 Task: In the  document coconutree.pdf ,align picture to the 'center'. Insert word art below the picture and give heading  'Coconut Tree  in Light Orange'change the shape height to  7.2 in
Action: Mouse moved to (632, 134)
Screenshot: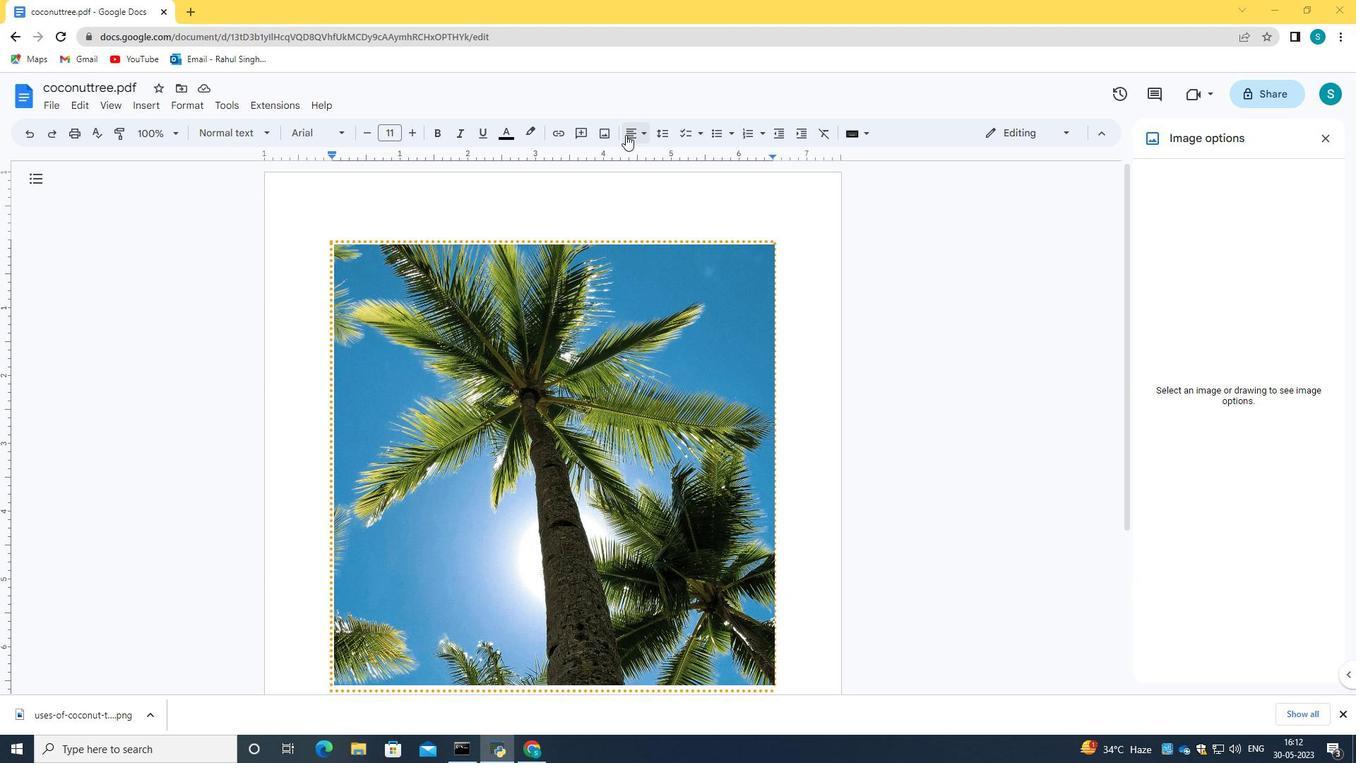 
Action: Mouse pressed left at (632, 134)
Screenshot: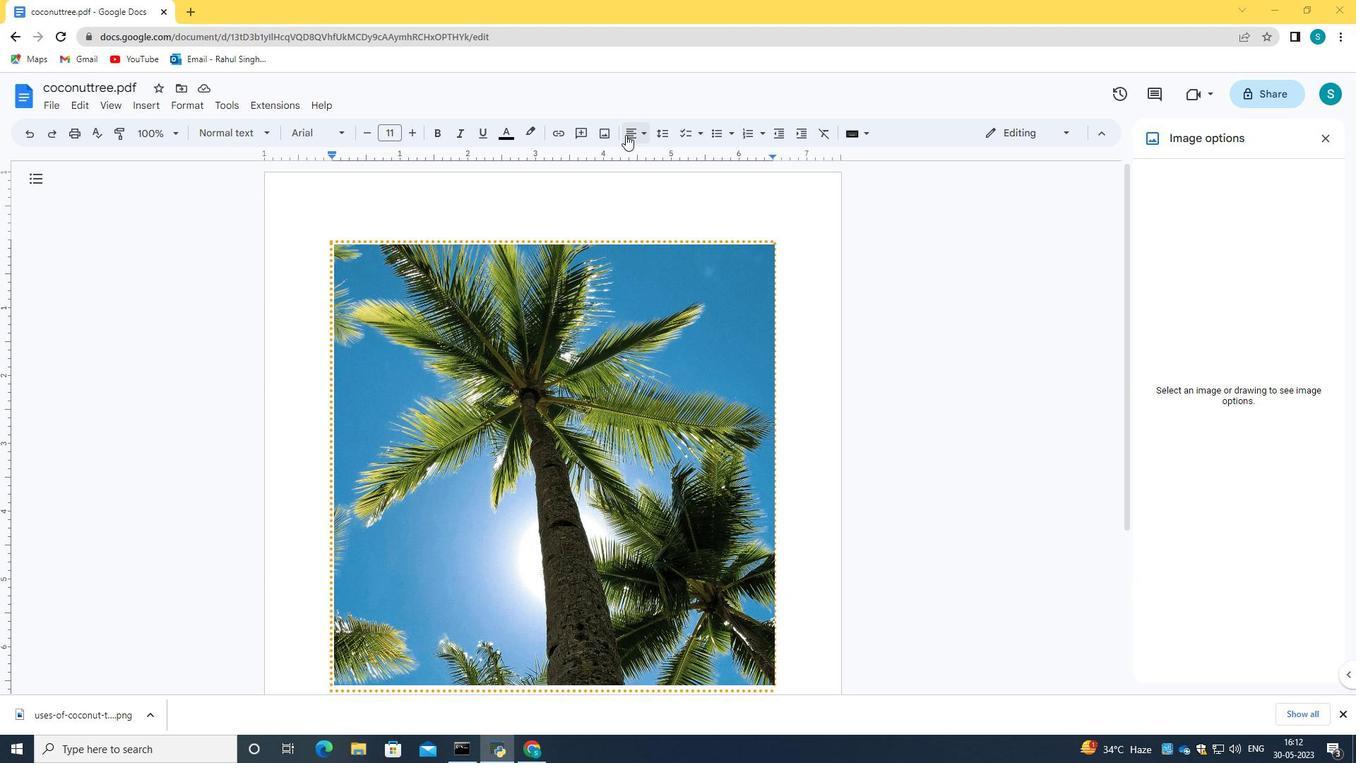 
Action: Mouse moved to (432, 214)
Screenshot: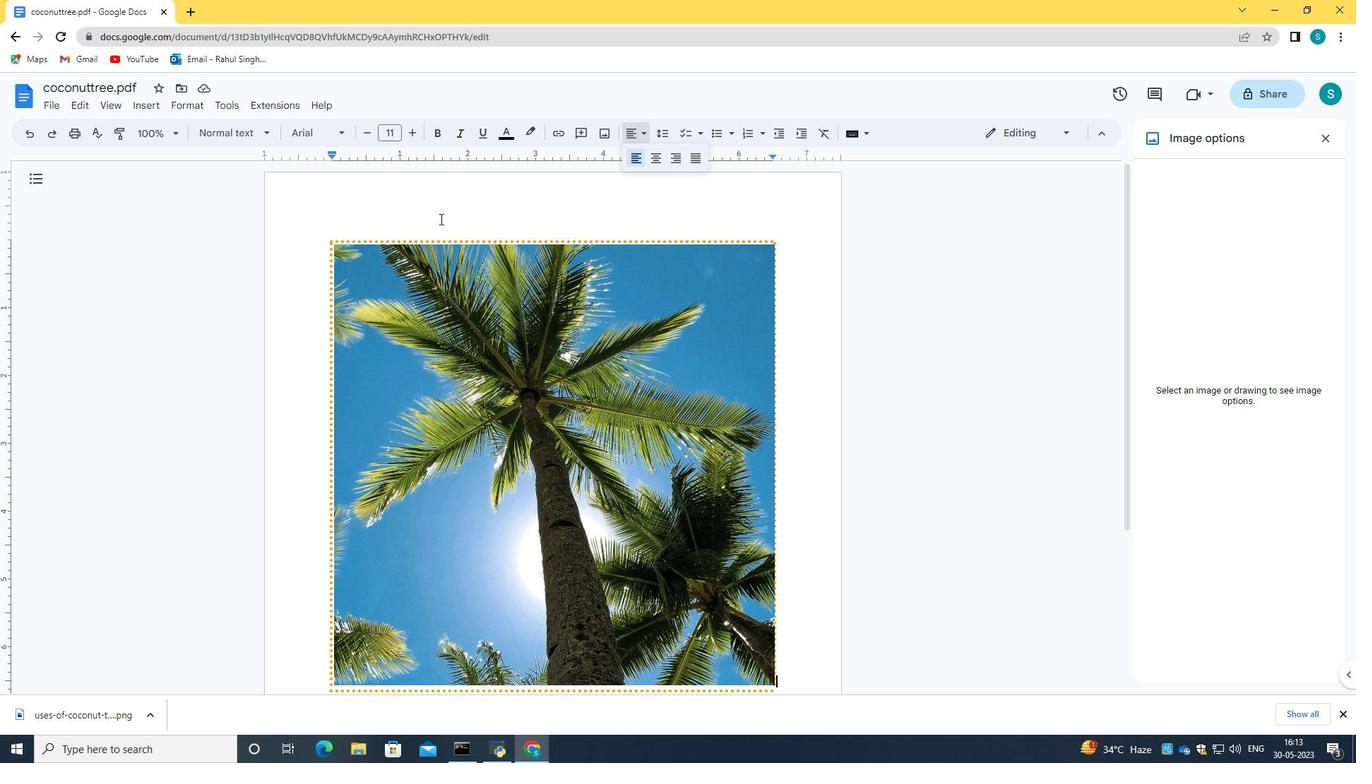 
Action: Mouse pressed left at (432, 214)
Screenshot: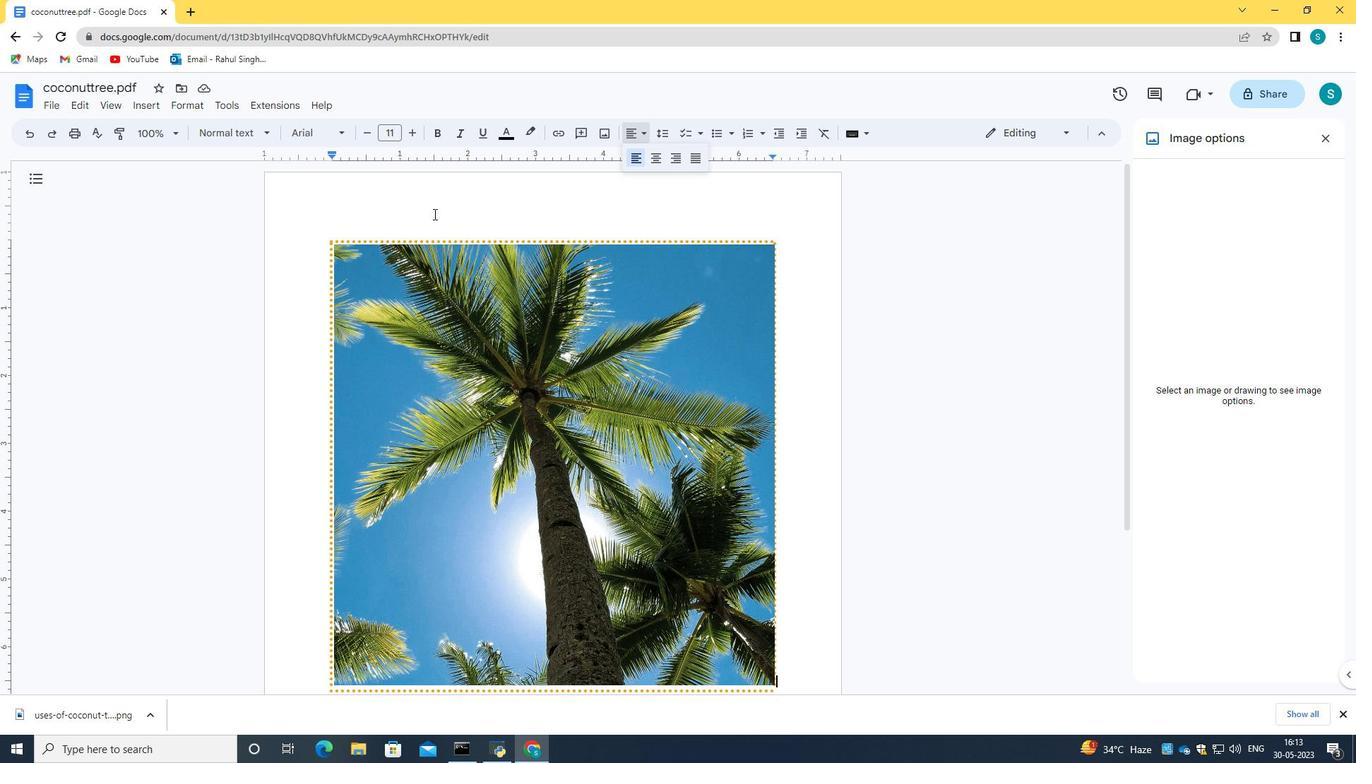 
Action: Mouse moved to (326, 231)
Screenshot: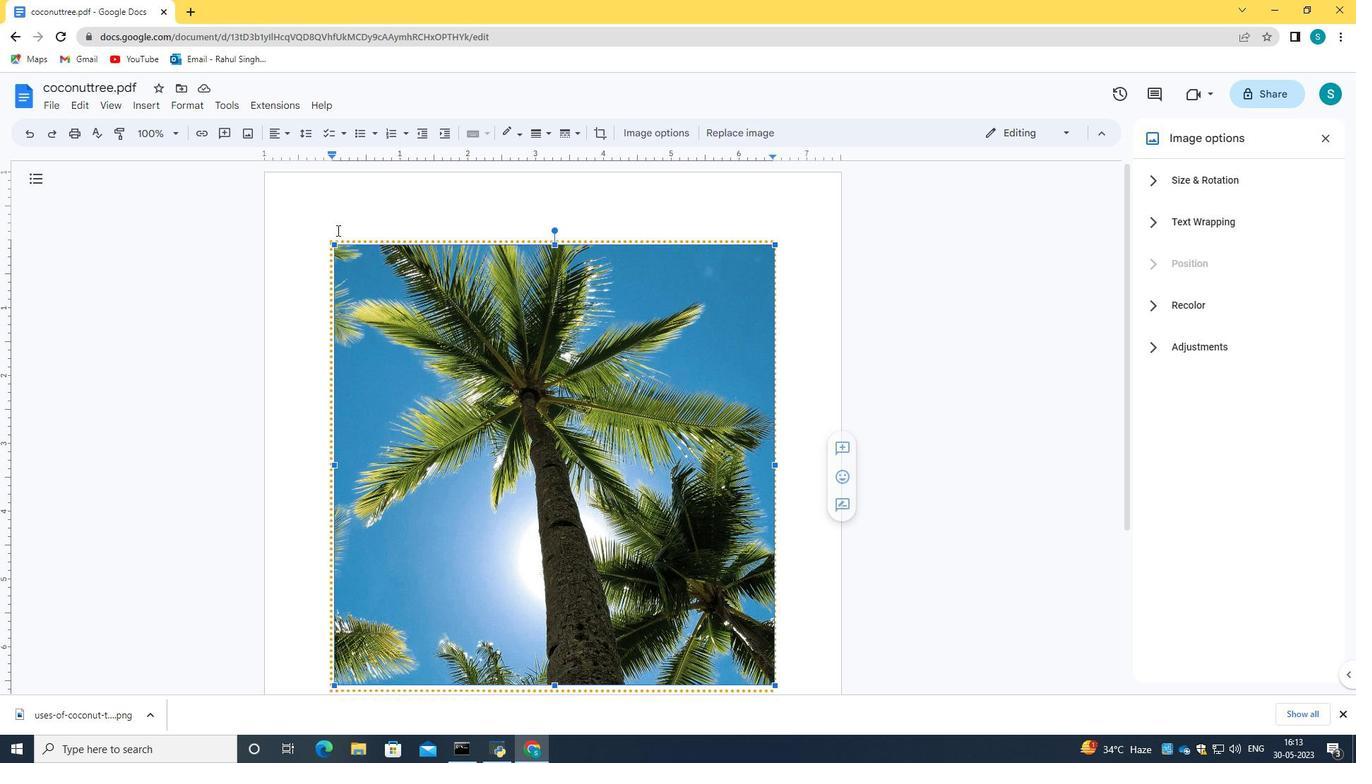 
Action: Mouse pressed left at (326, 231)
Screenshot: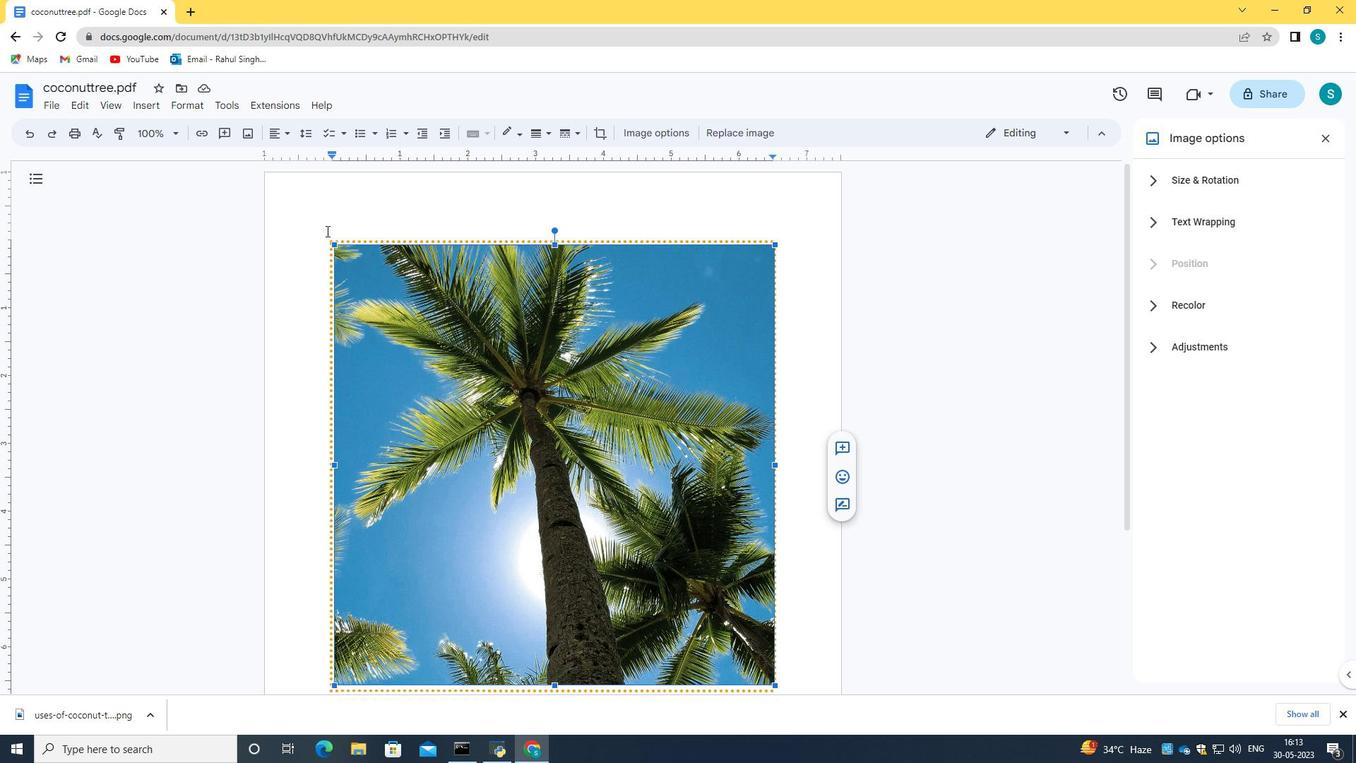 
Action: Mouse moved to (272, 125)
Screenshot: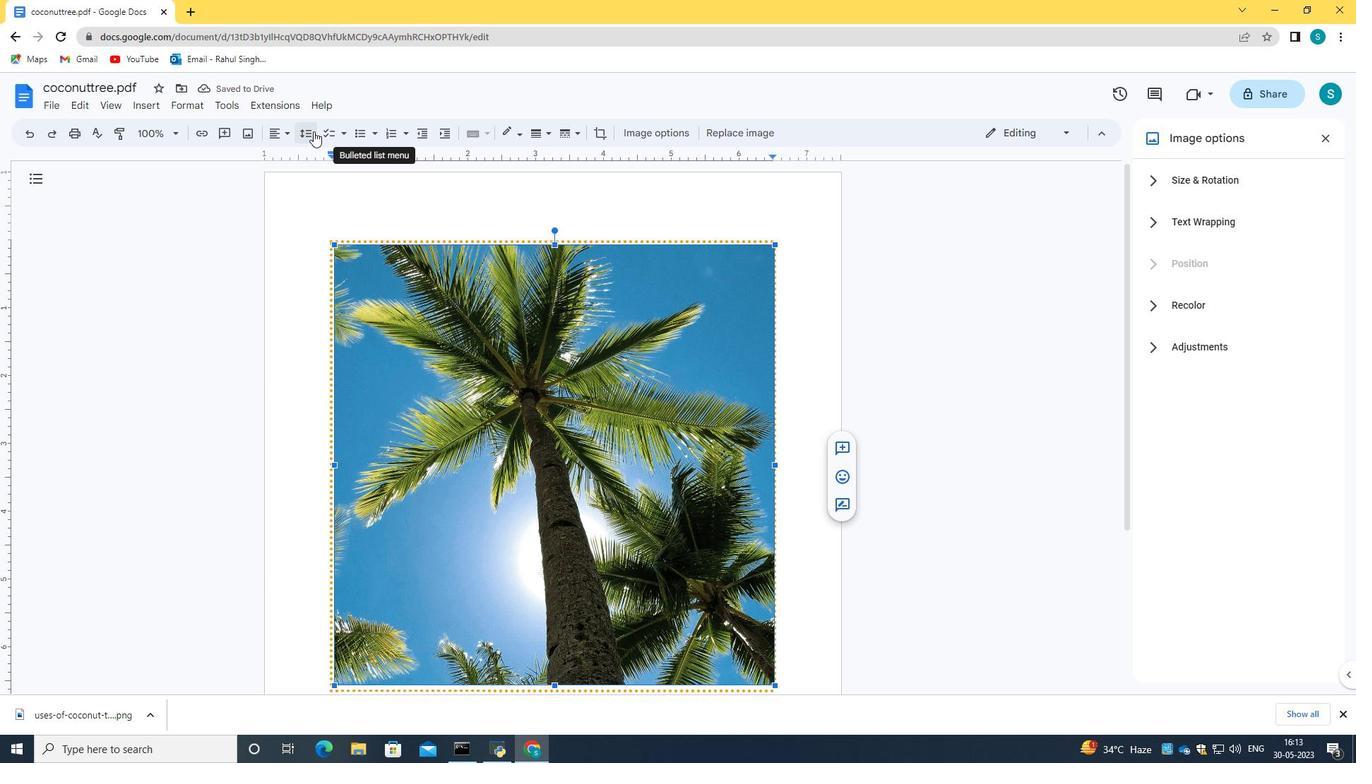 
Action: Mouse pressed left at (272, 125)
Screenshot: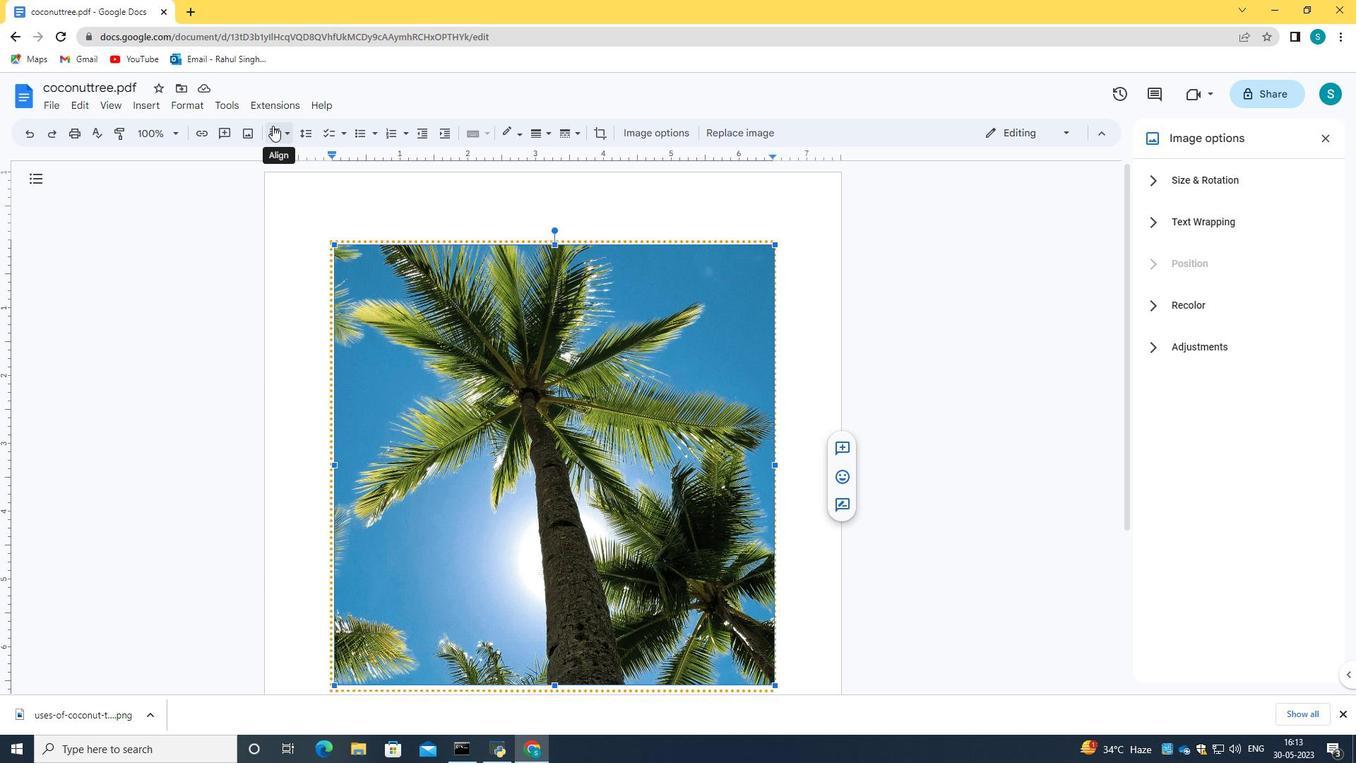 
Action: Mouse moved to (297, 158)
Screenshot: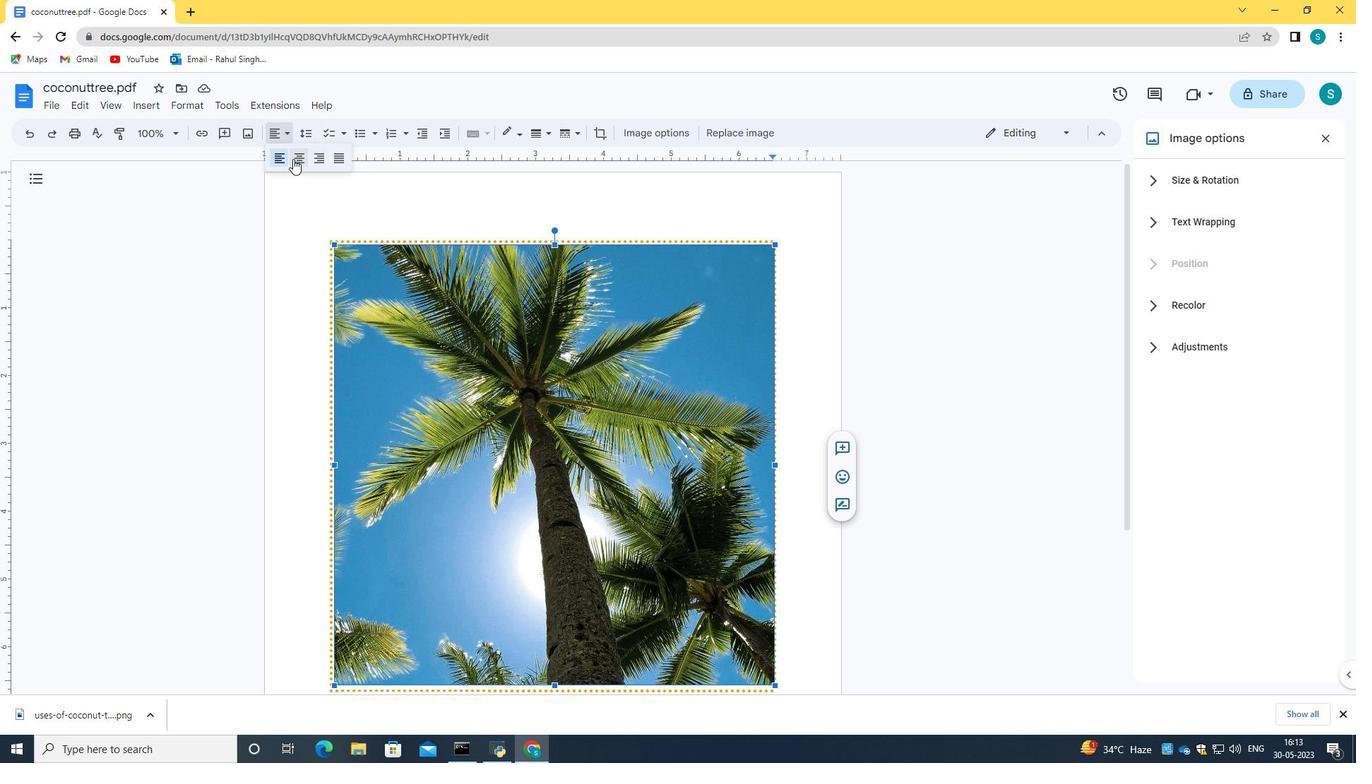 
Action: Mouse pressed left at (297, 158)
Screenshot: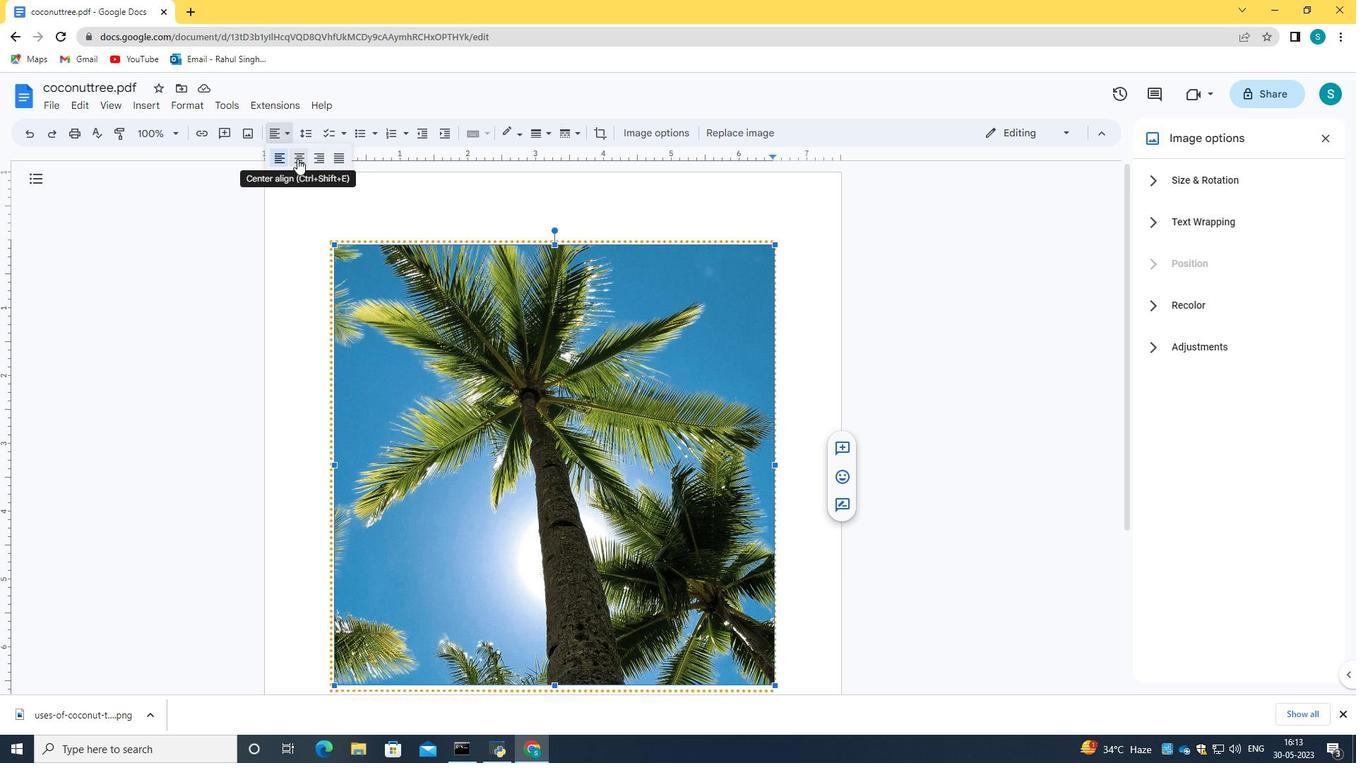 
Action: Mouse moved to (160, 107)
Screenshot: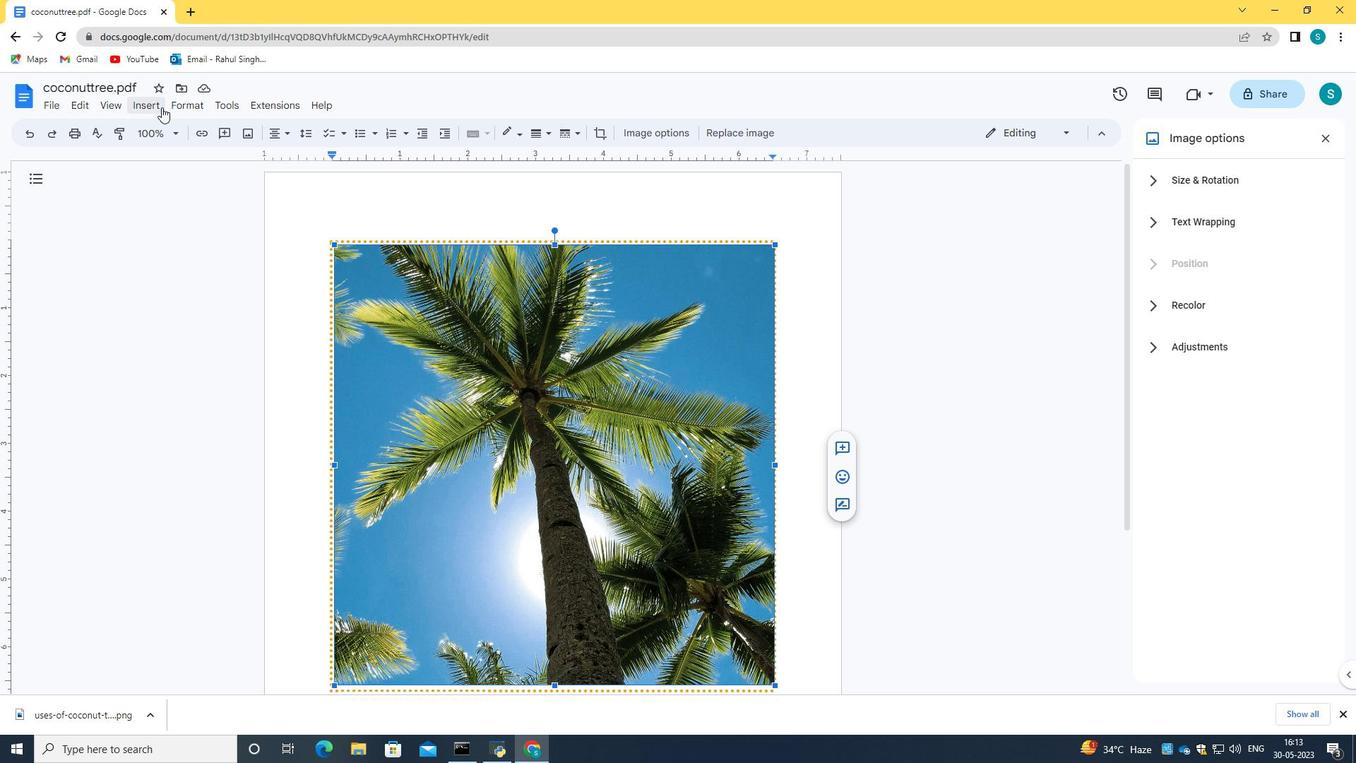 
Action: Mouse pressed left at (160, 107)
Screenshot: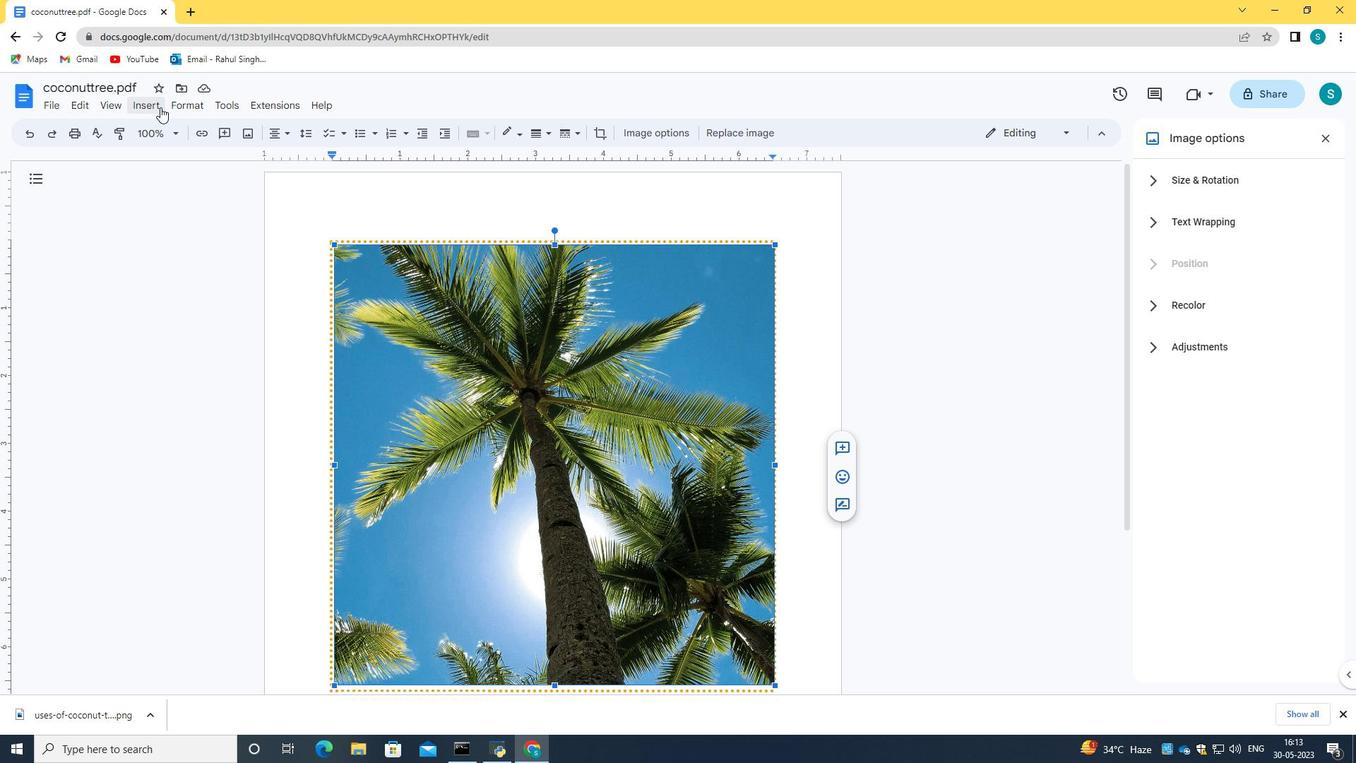 
Action: Mouse moved to (518, 396)
Screenshot: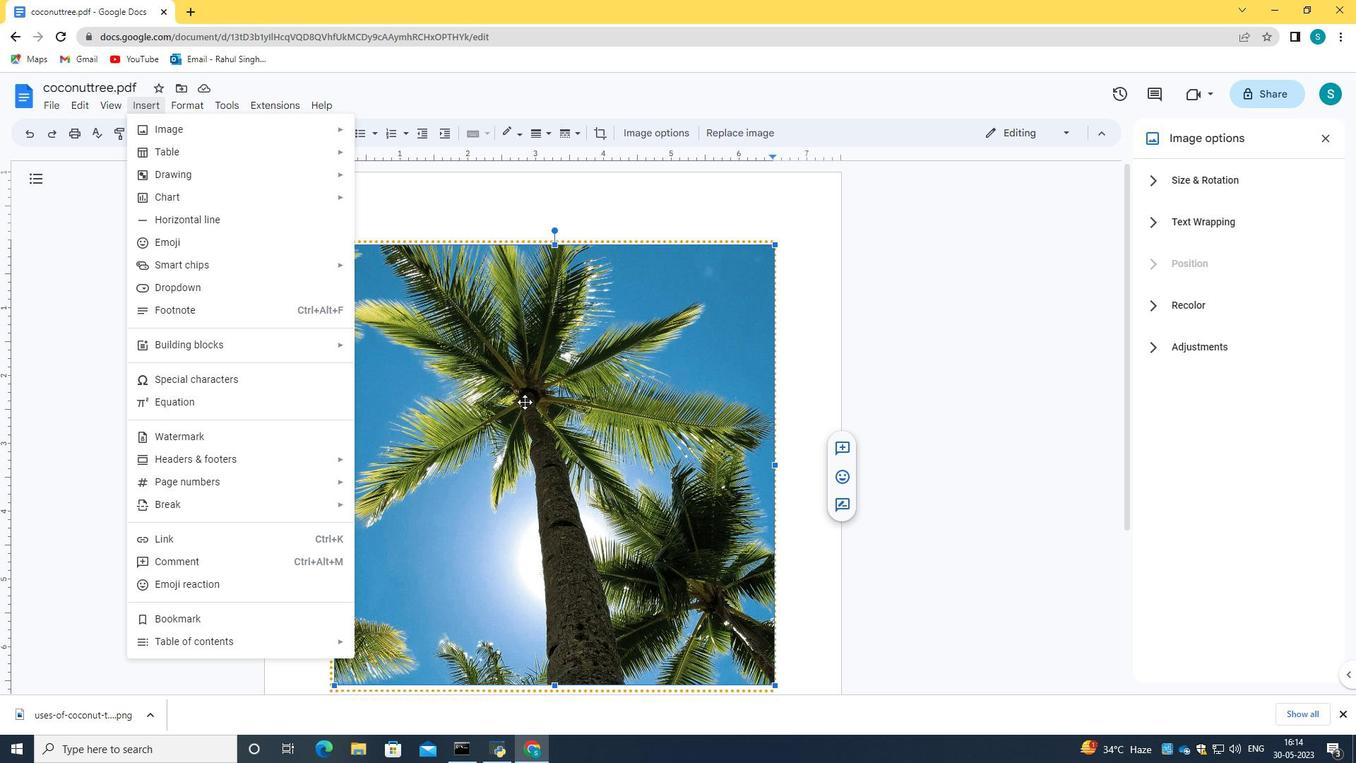 
Action: Mouse pressed left at (518, 396)
Screenshot: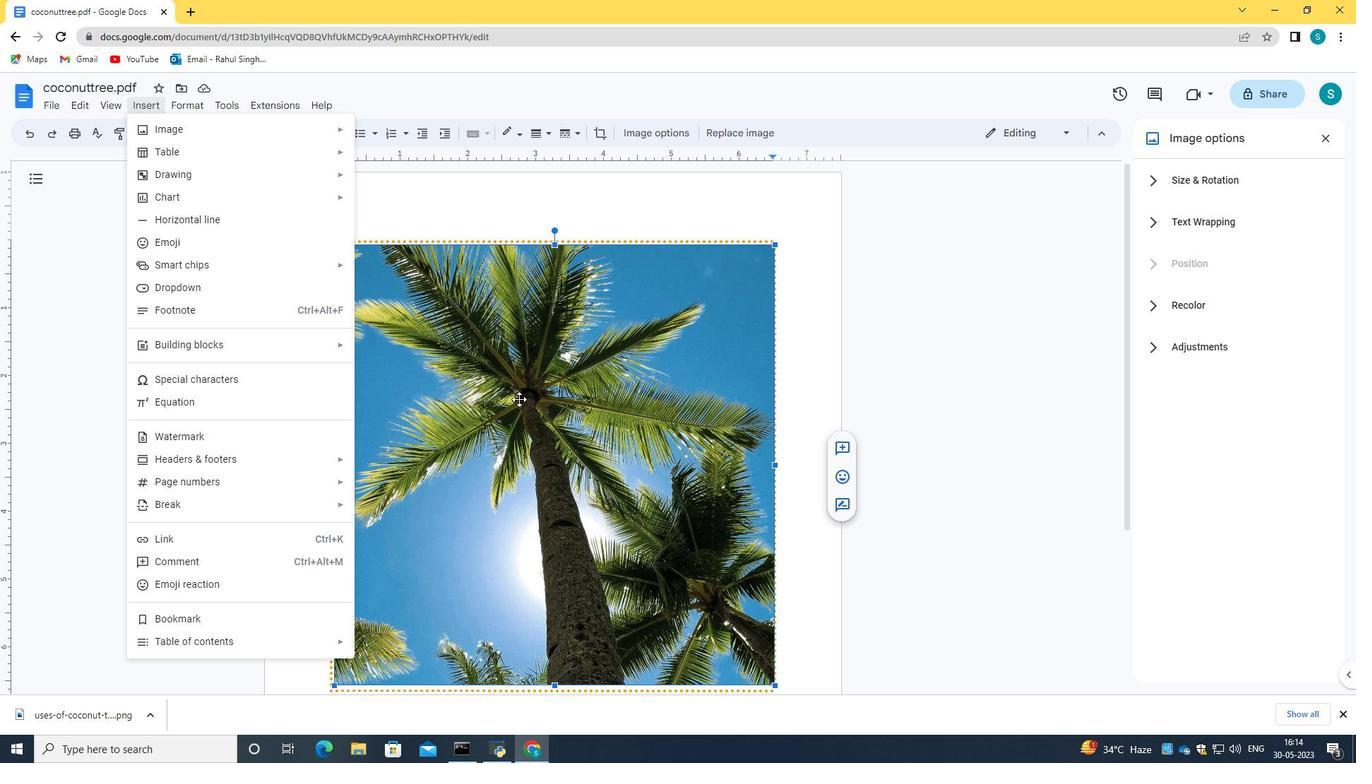 
Action: Mouse moved to (496, 195)
Screenshot: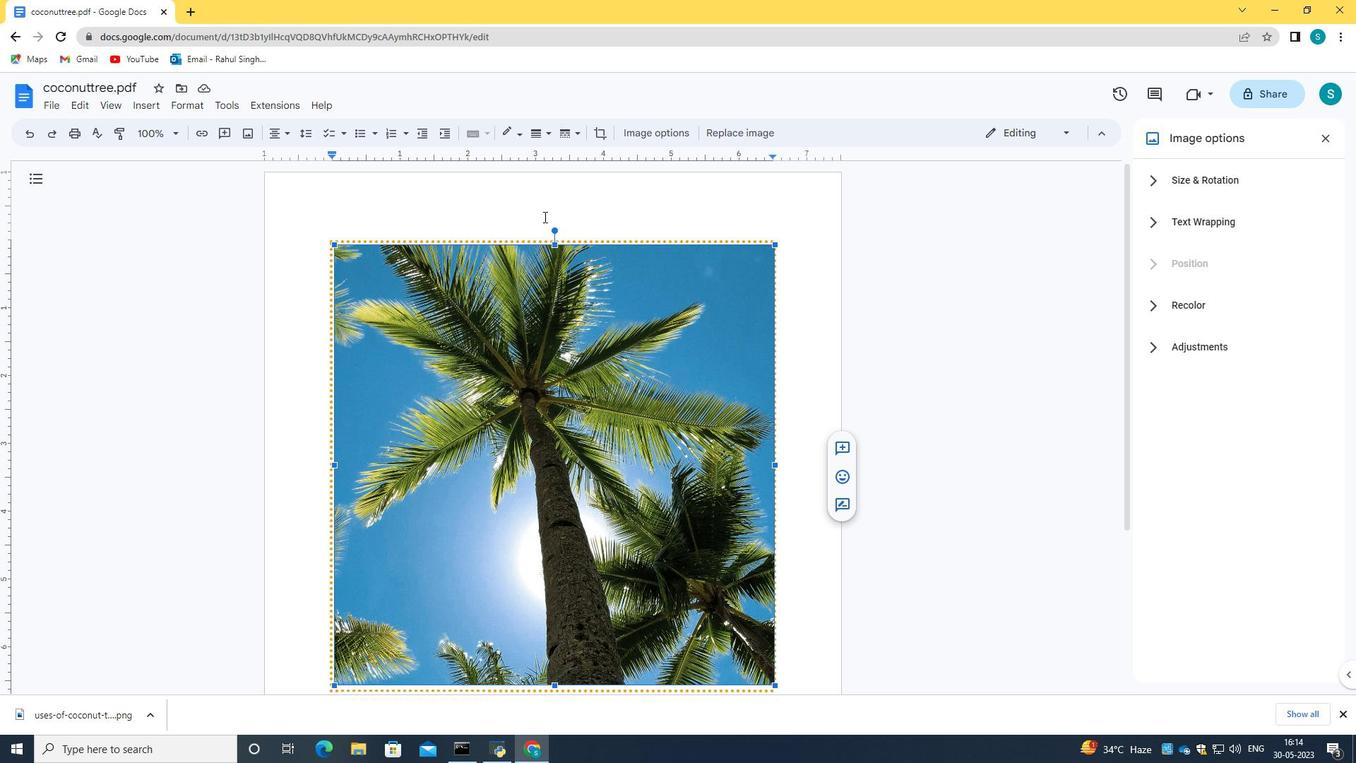 
Action: Mouse pressed left at (496, 195)
Screenshot: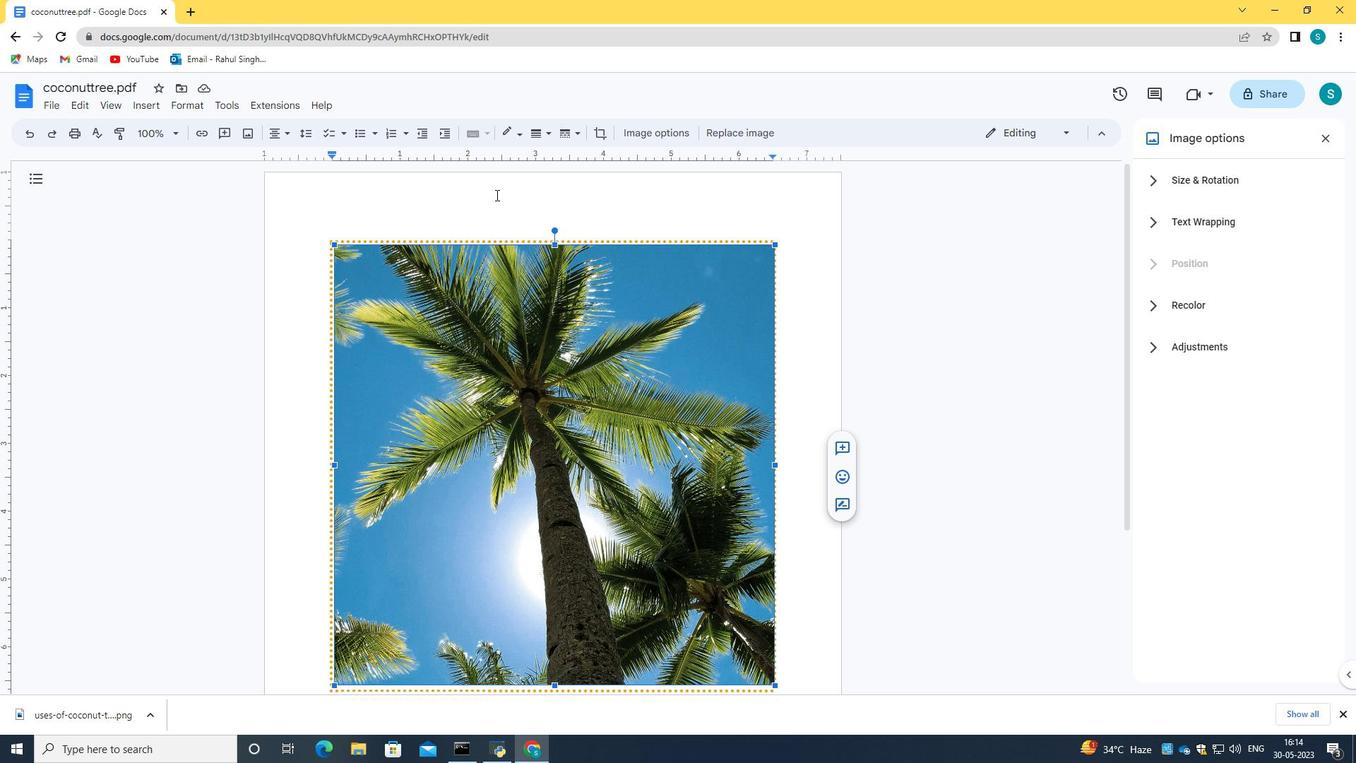 
Action: Mouse pressed left at (496, 195)
Screenshot: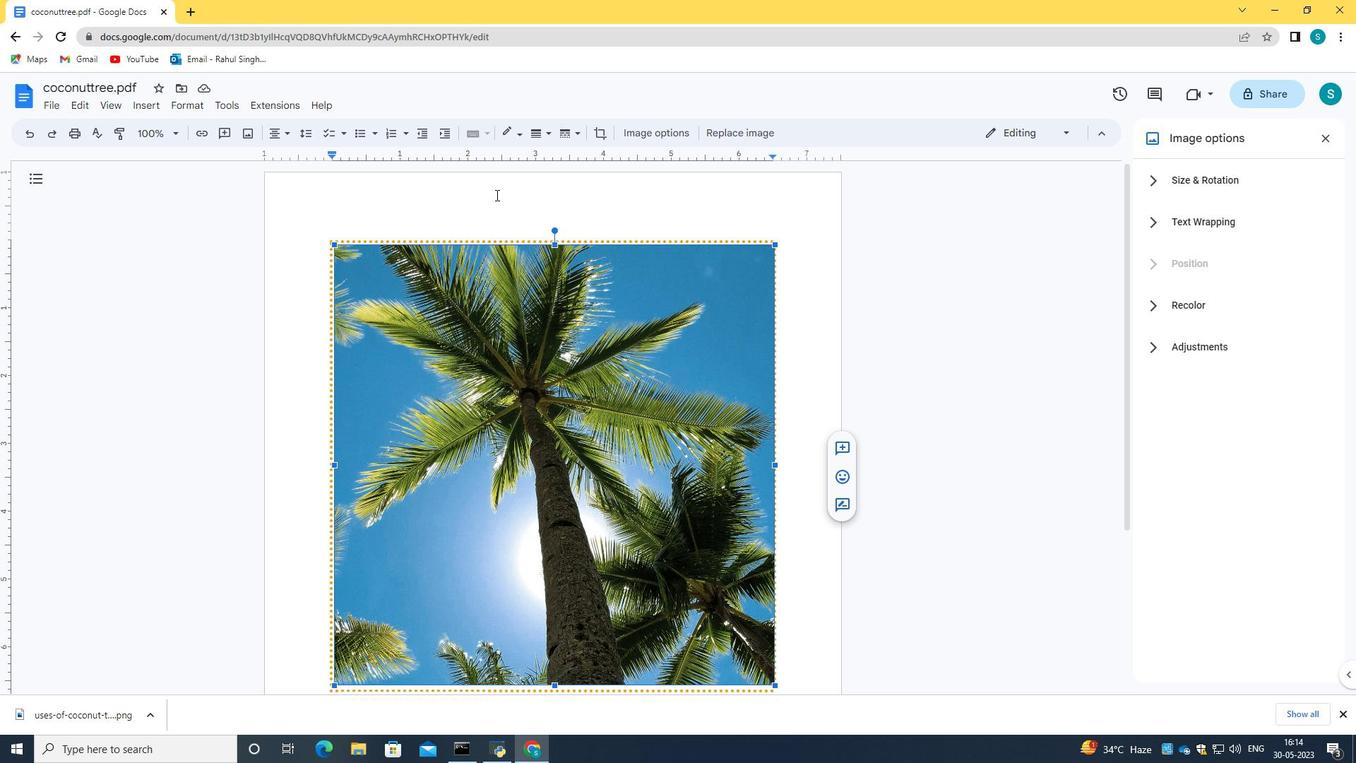 
Action: Mouse pressed left at (496, 195)
Screenshot: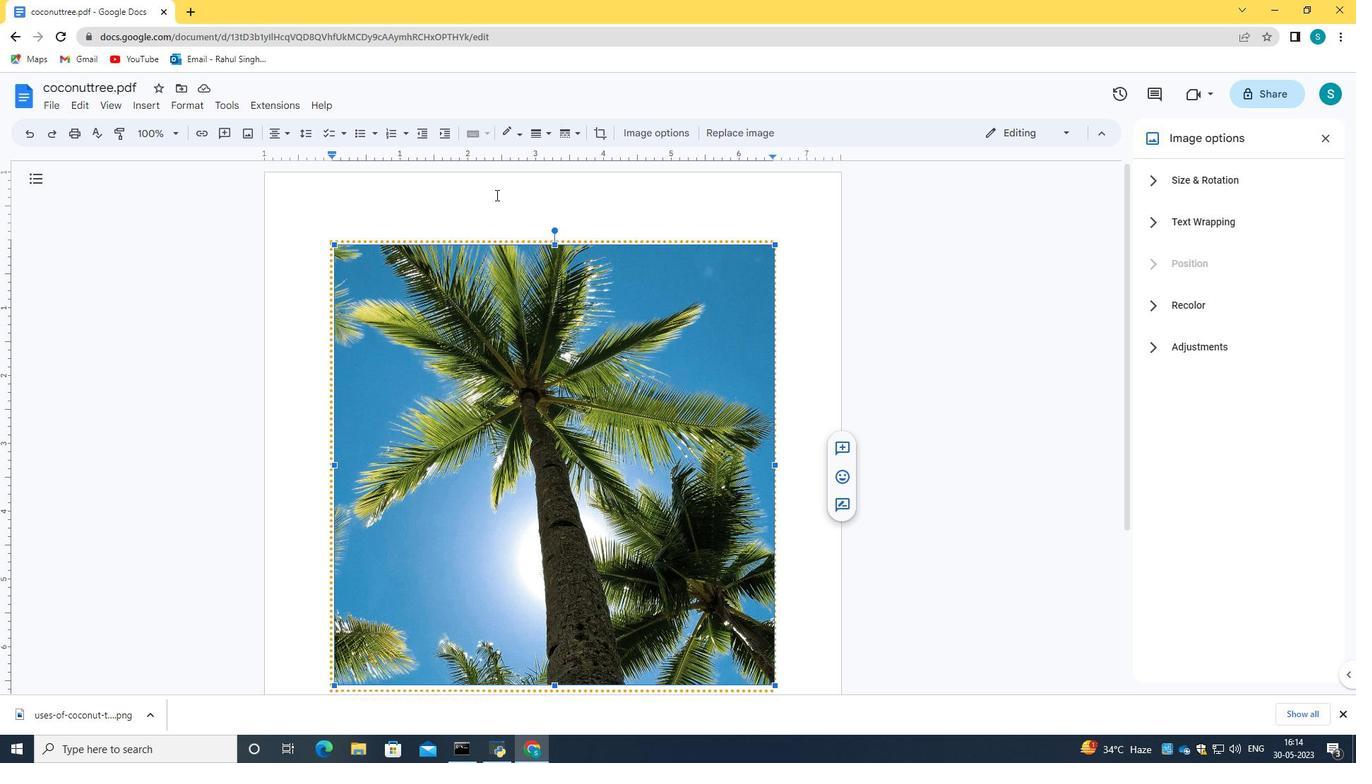 
Action: Mouse moved to (366, 204)
Screenshot: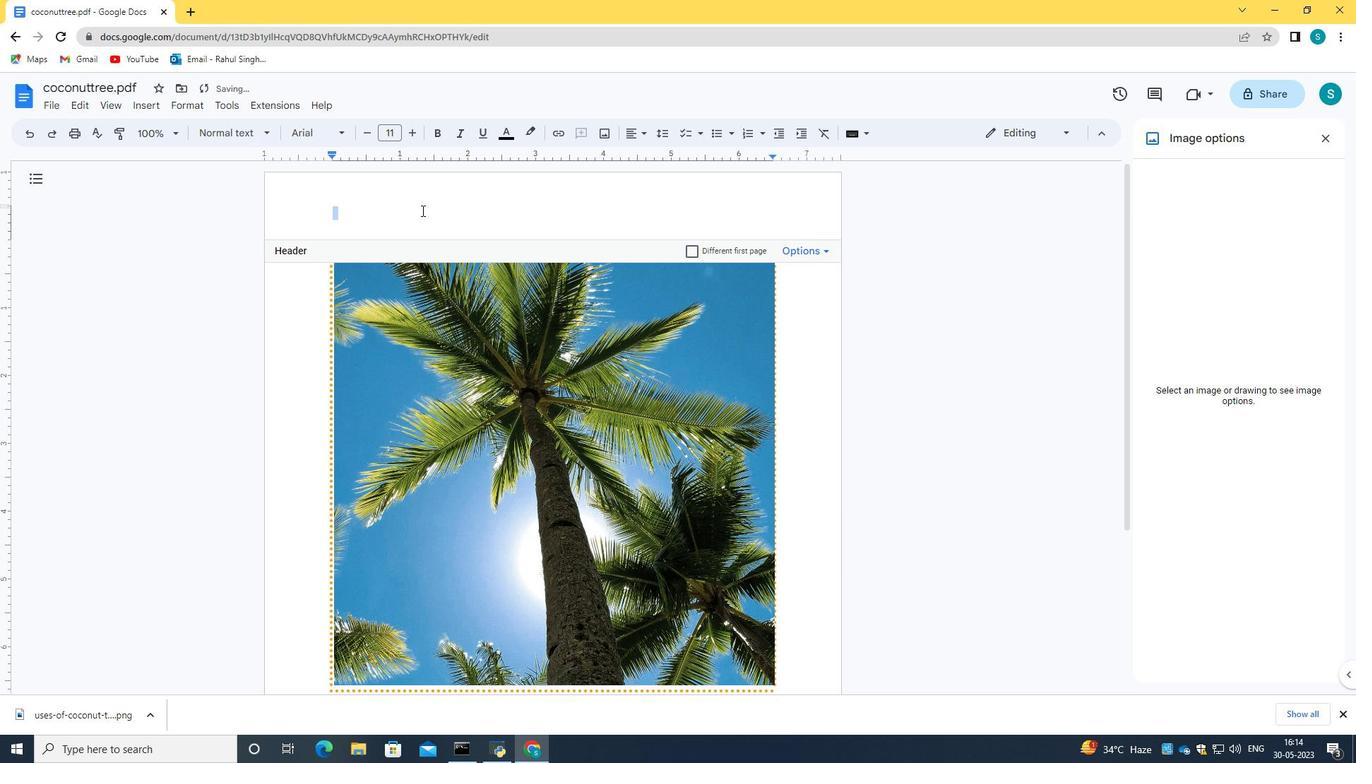 
Action: Mouse pressed left at (366, 204)
Screenshot: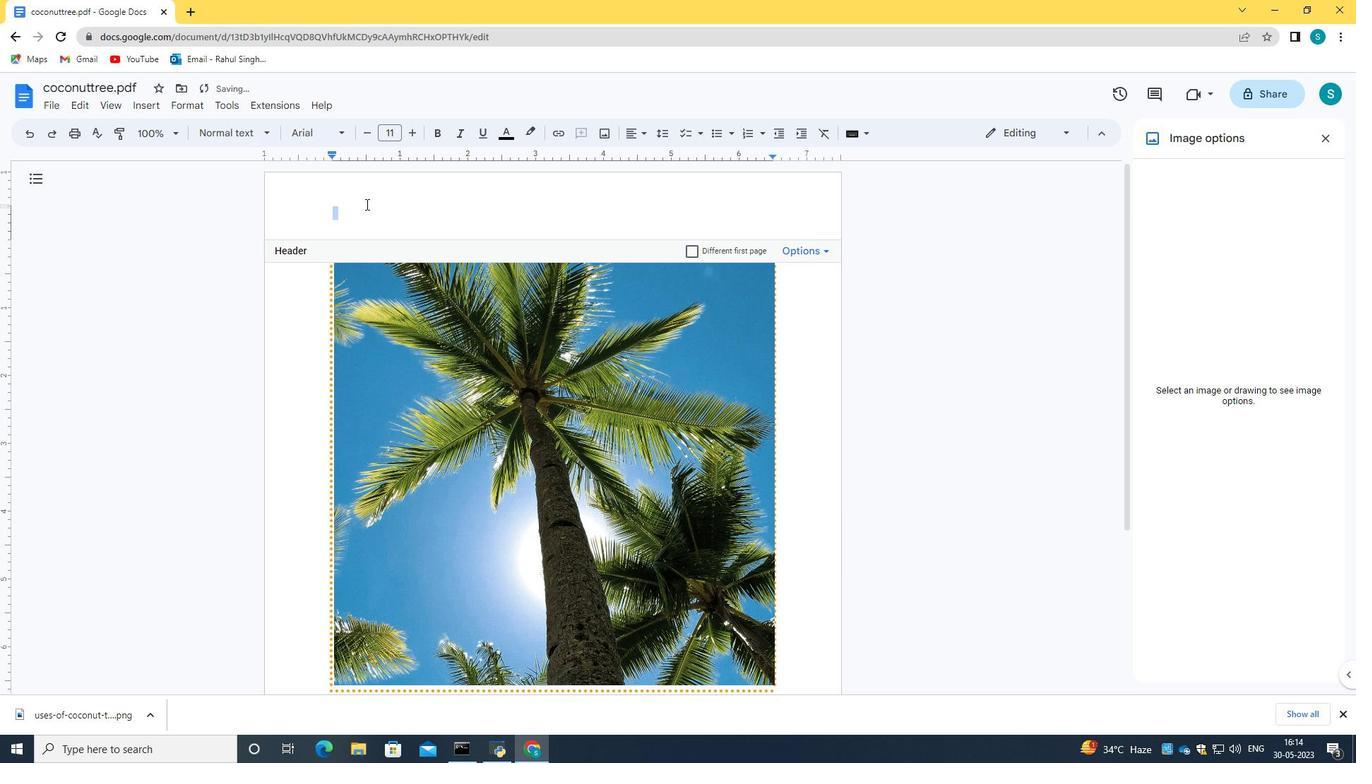 
Action: Mouse moved to (429, 220)
Screenshot: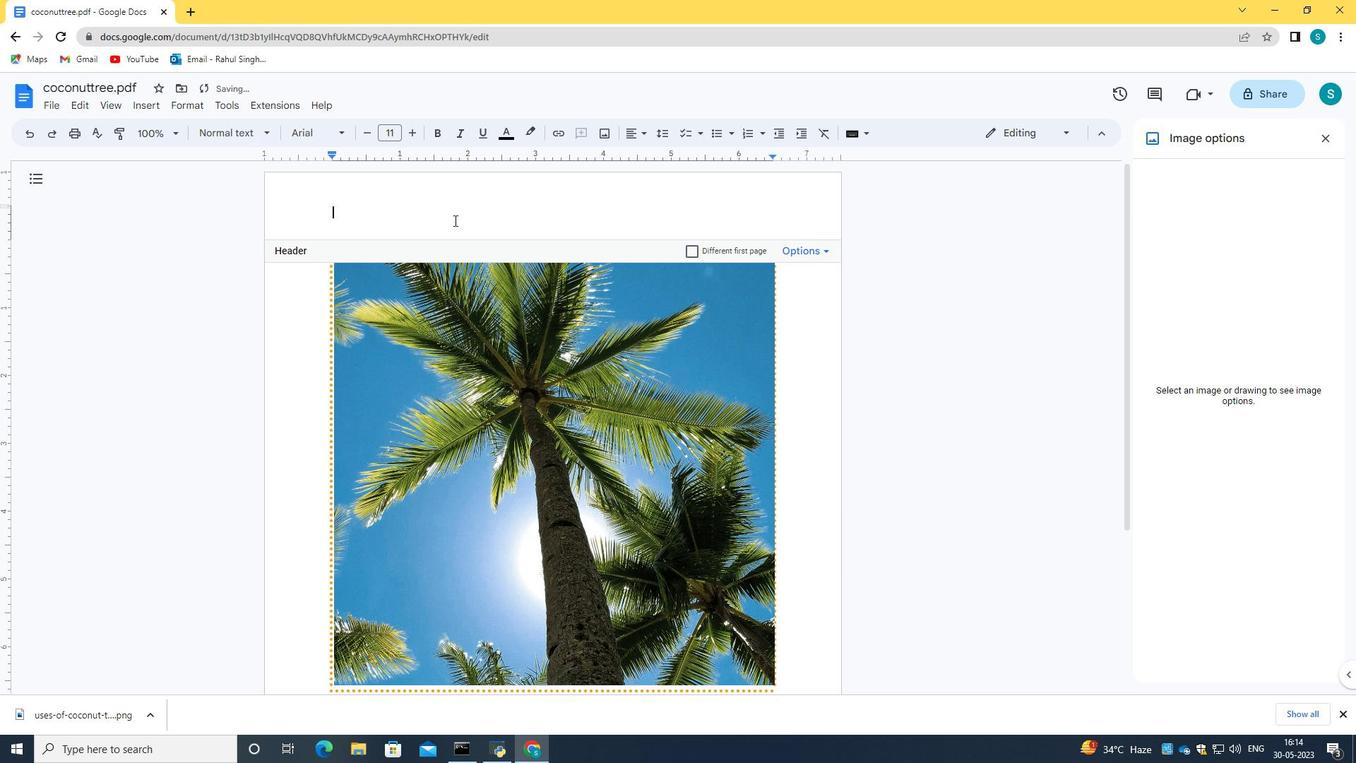 
Action: Key pressed <Key.caps_lock>C<Key.caps_lock>oconut<Key.space><Key.caps_lock>T<Key.caps_lock>ree
Screenshot: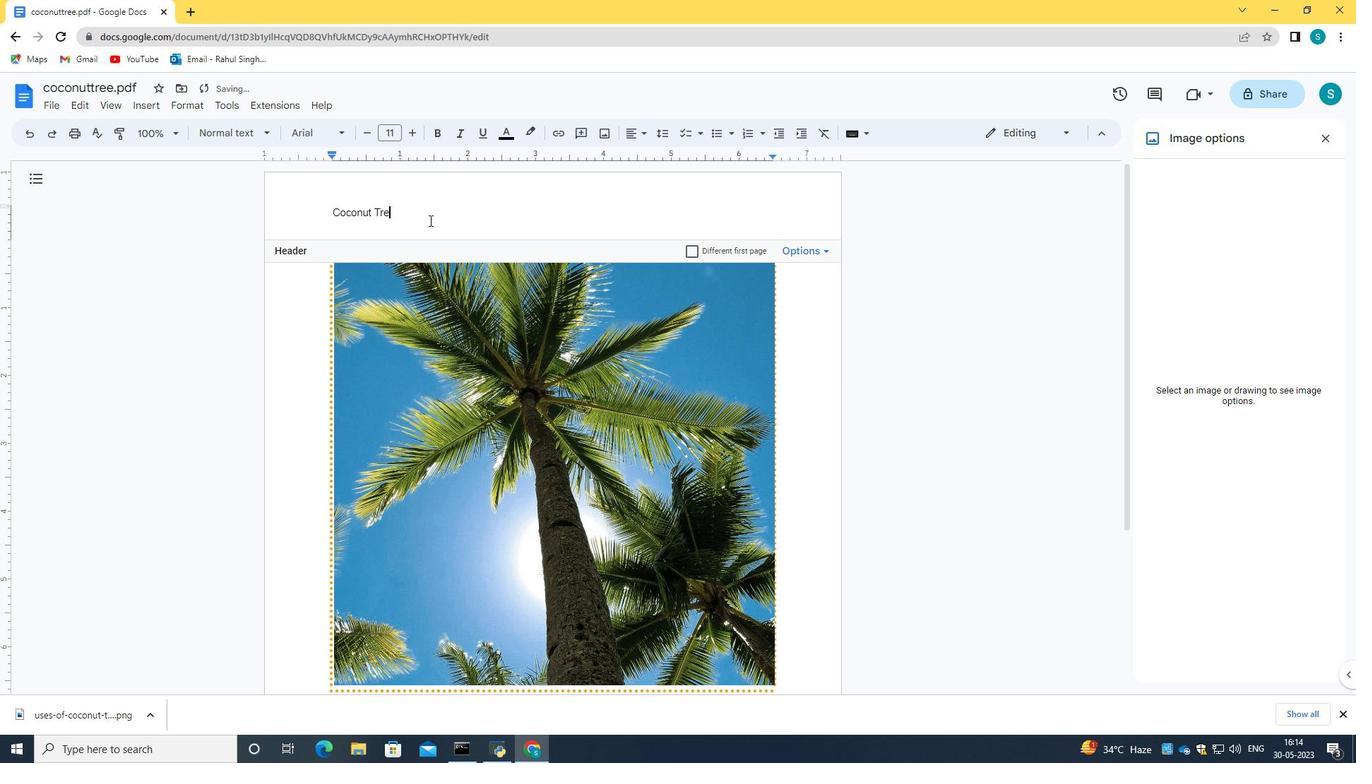 
Action: Mouse moved to (404, 215)
Screenshot: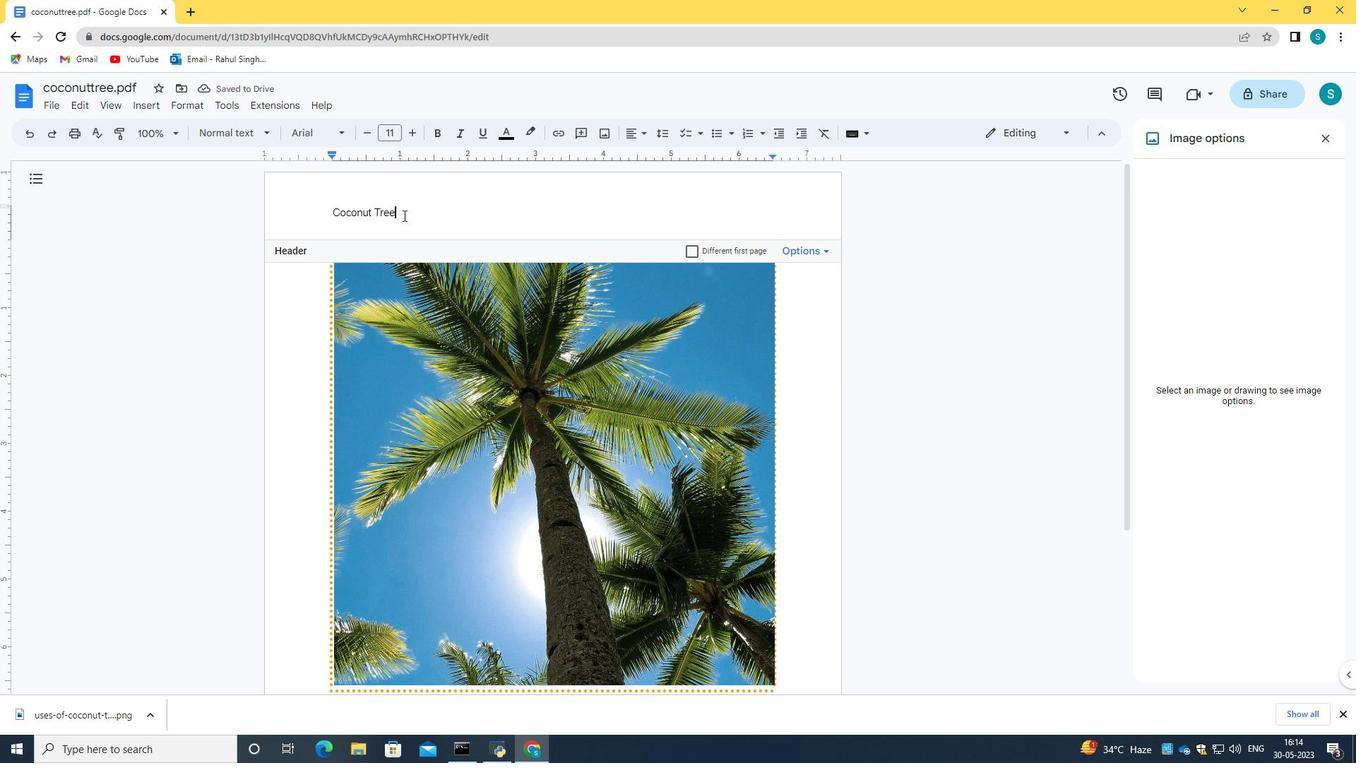 
Action: Mouse pressed left at (404, 215)
Screenshot: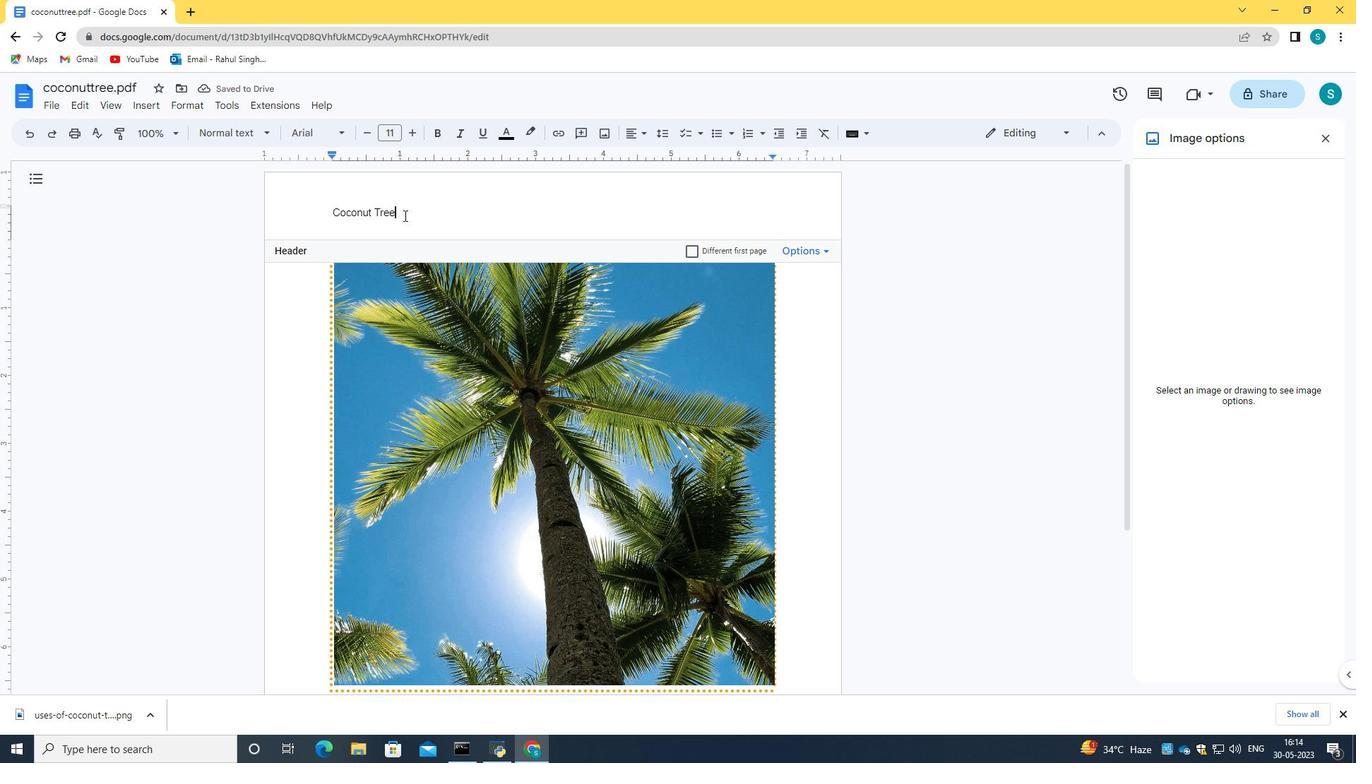 
Action: Mouse moved to (418, 132)
Screenshot: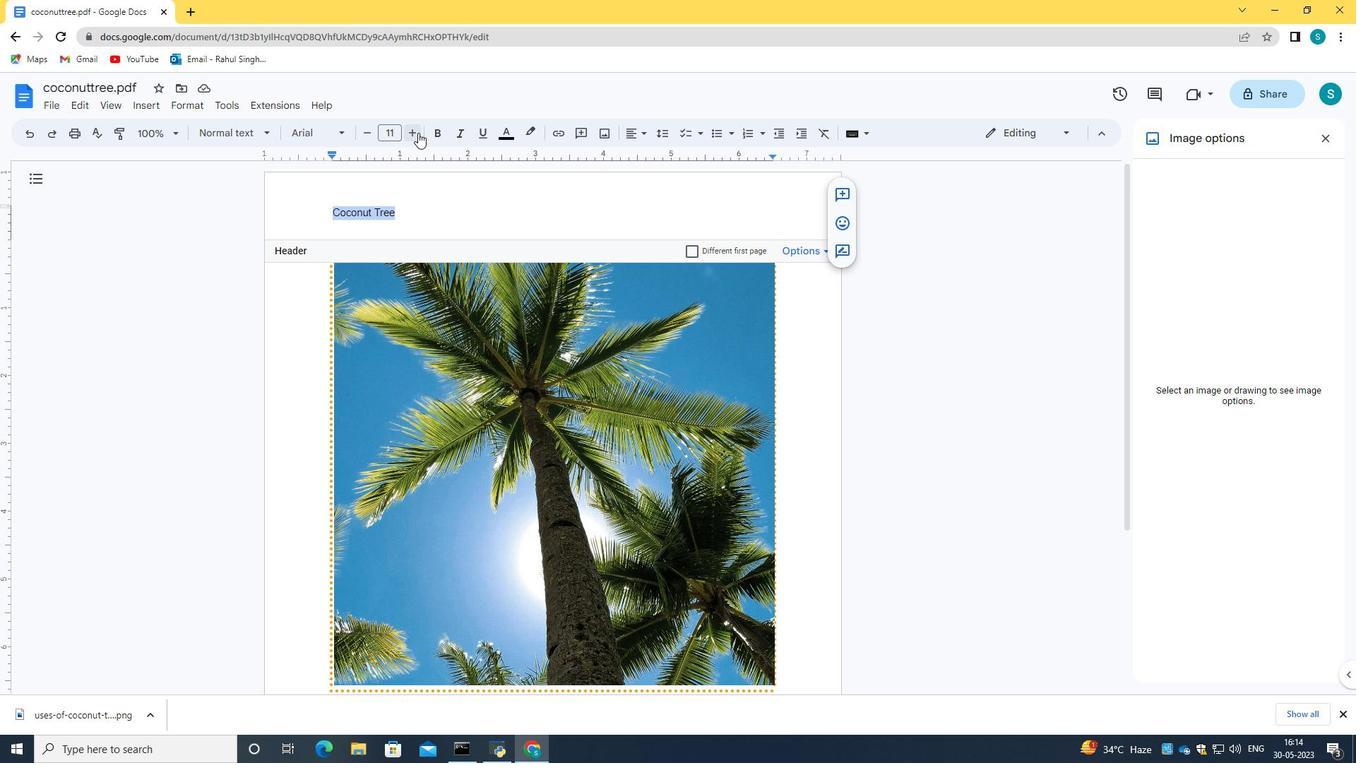 
Action: Mouse pressed left at (418, 132)
Screenshot: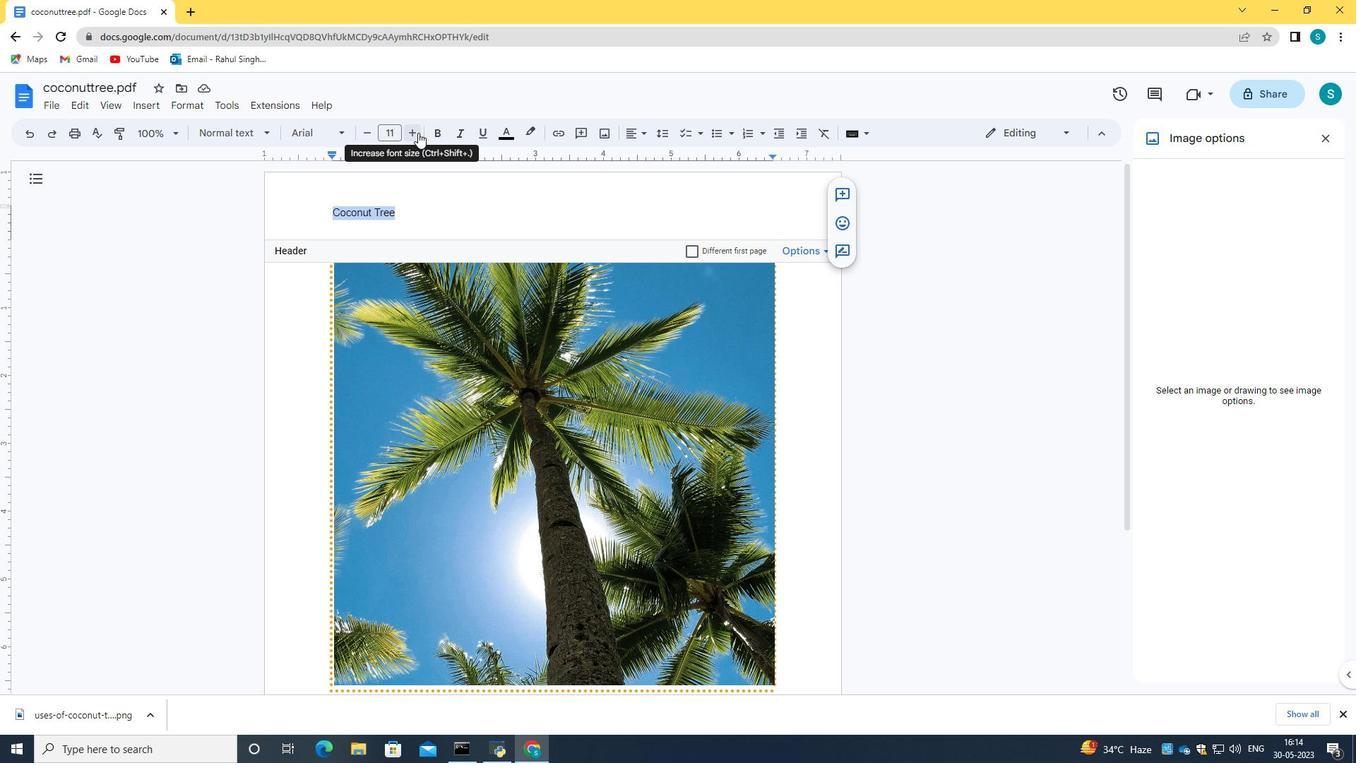 
Action: Mouse pressed left at (418, 132)
Screenshot: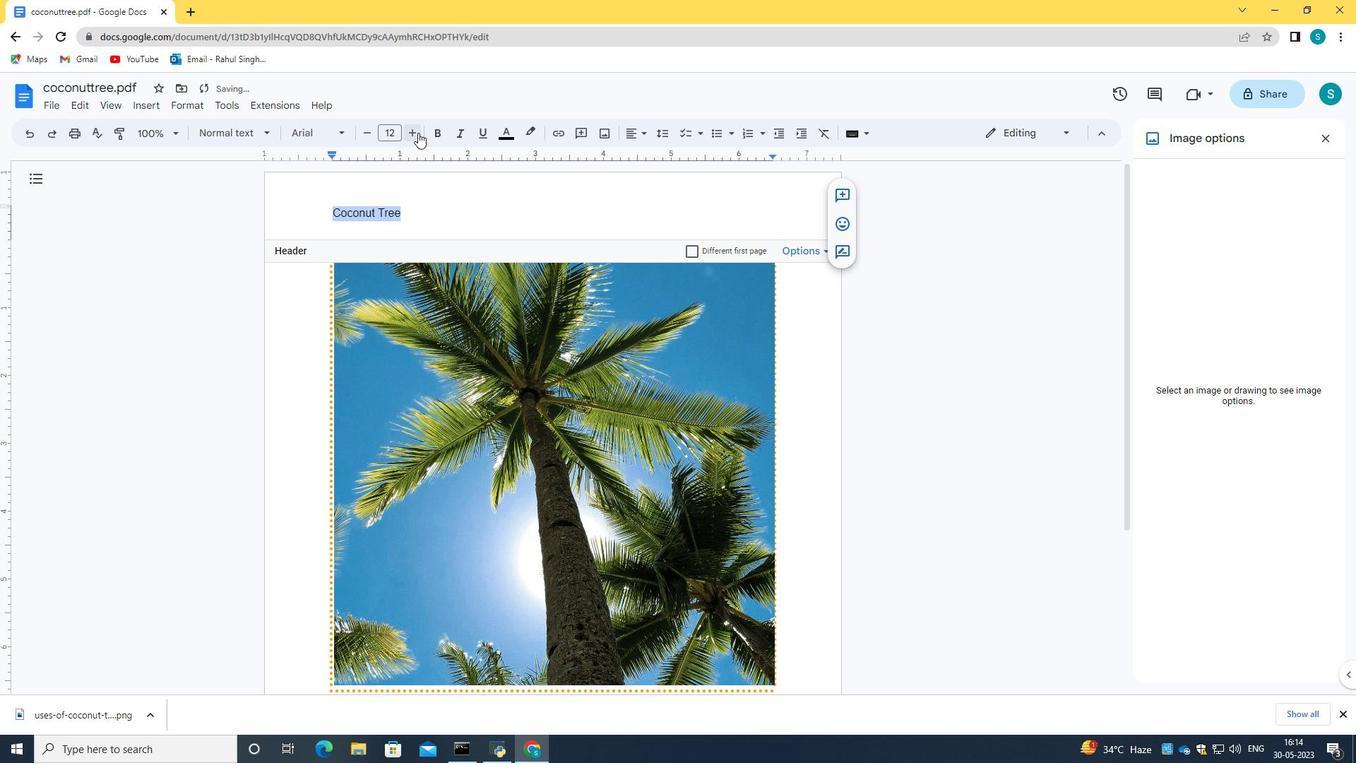 
Action: Mouse moved to (506, 134)
Screenshot: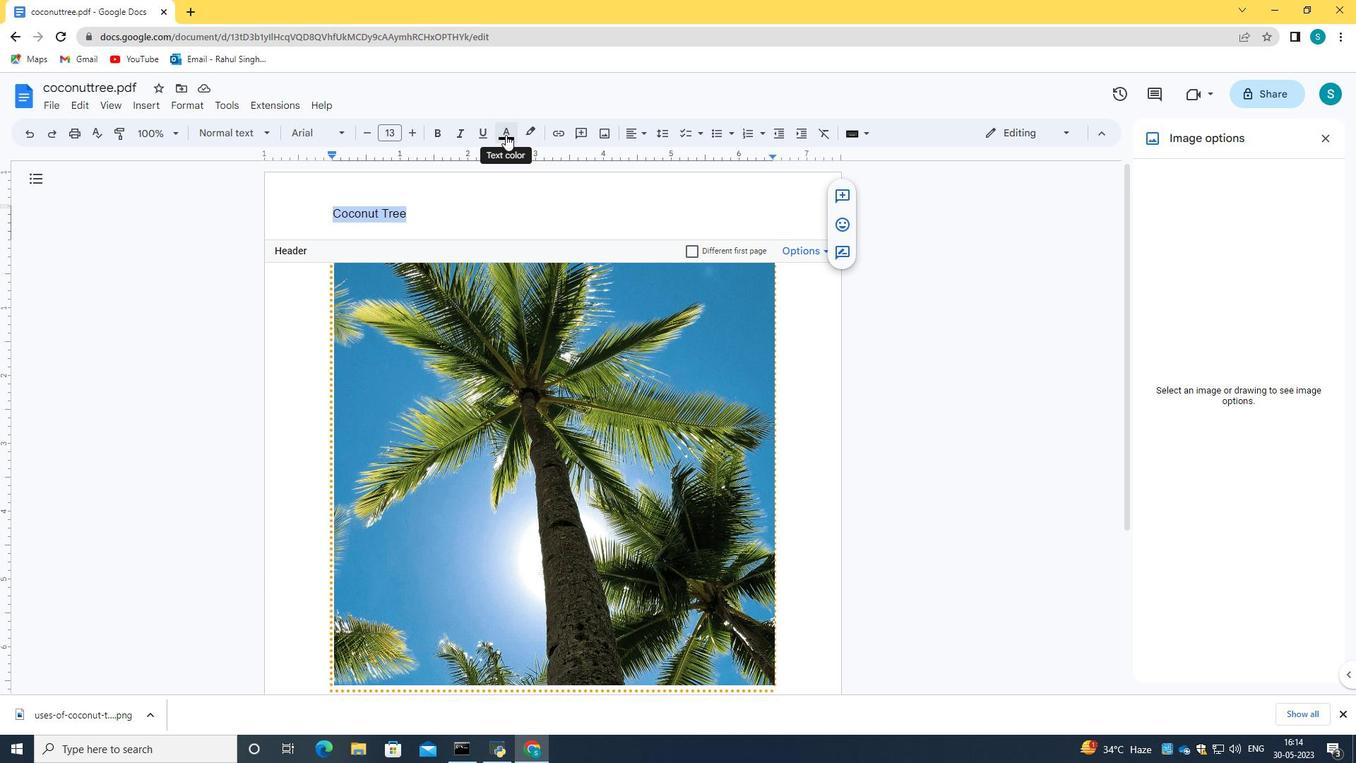 
Action: Mouse pressed left at (506, 134)
Screenshot: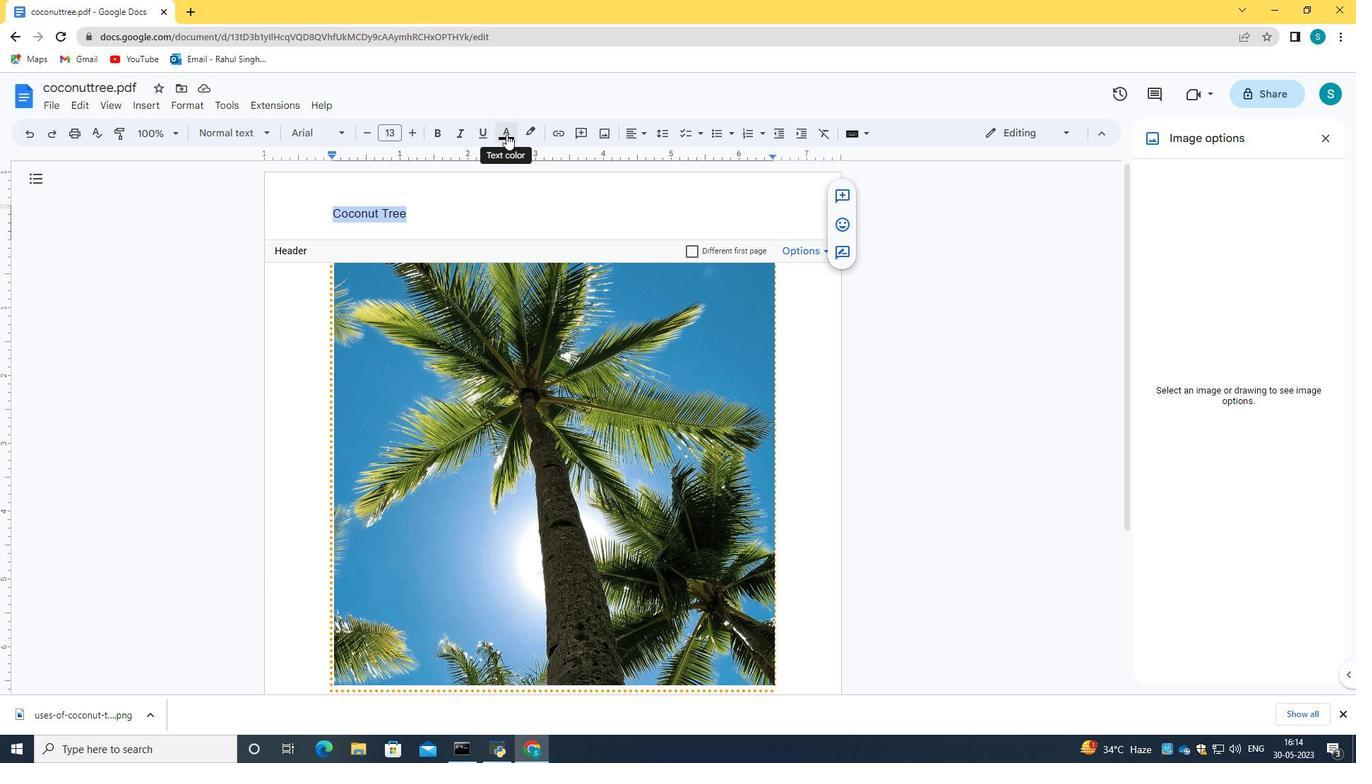 
Action: Mouse moved to (541, 178)
Screenshot: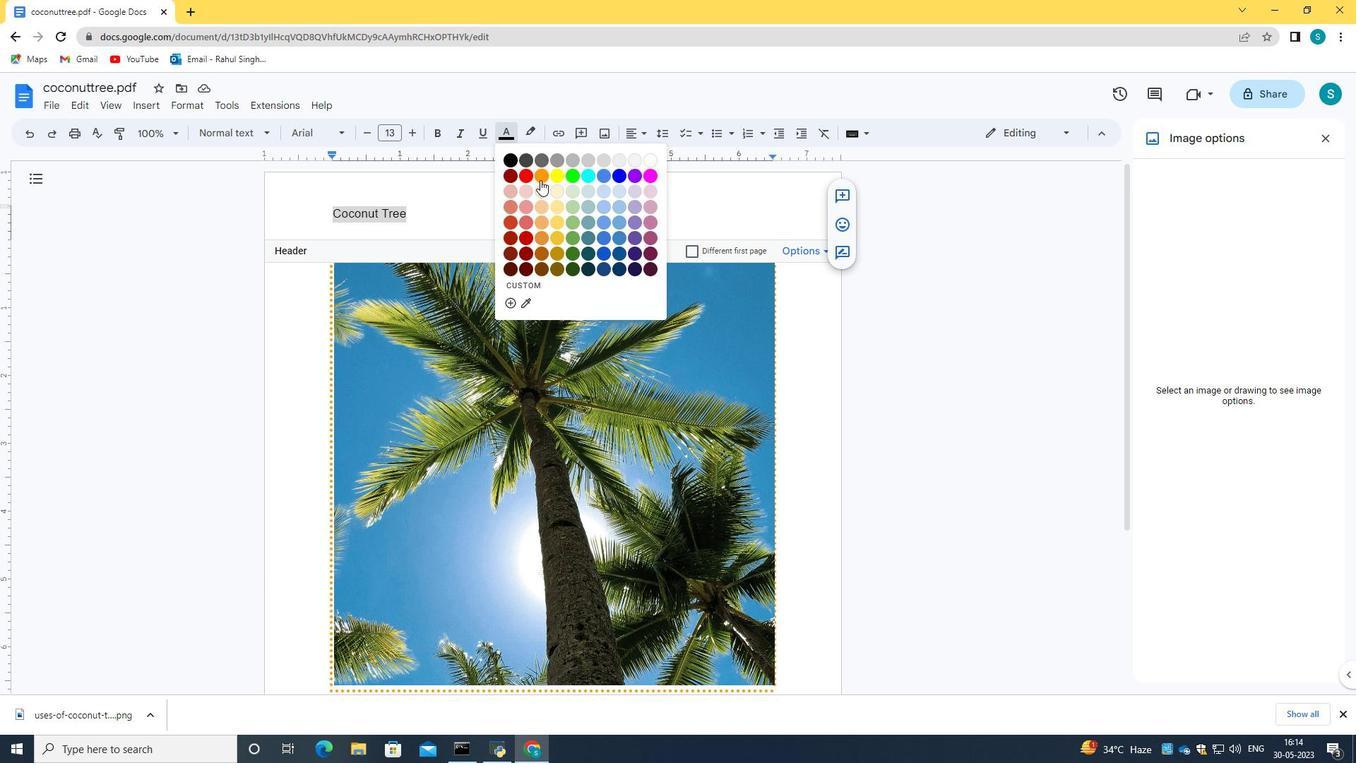 
Action: Mouse pressed left at (541, 178)
Screenshot: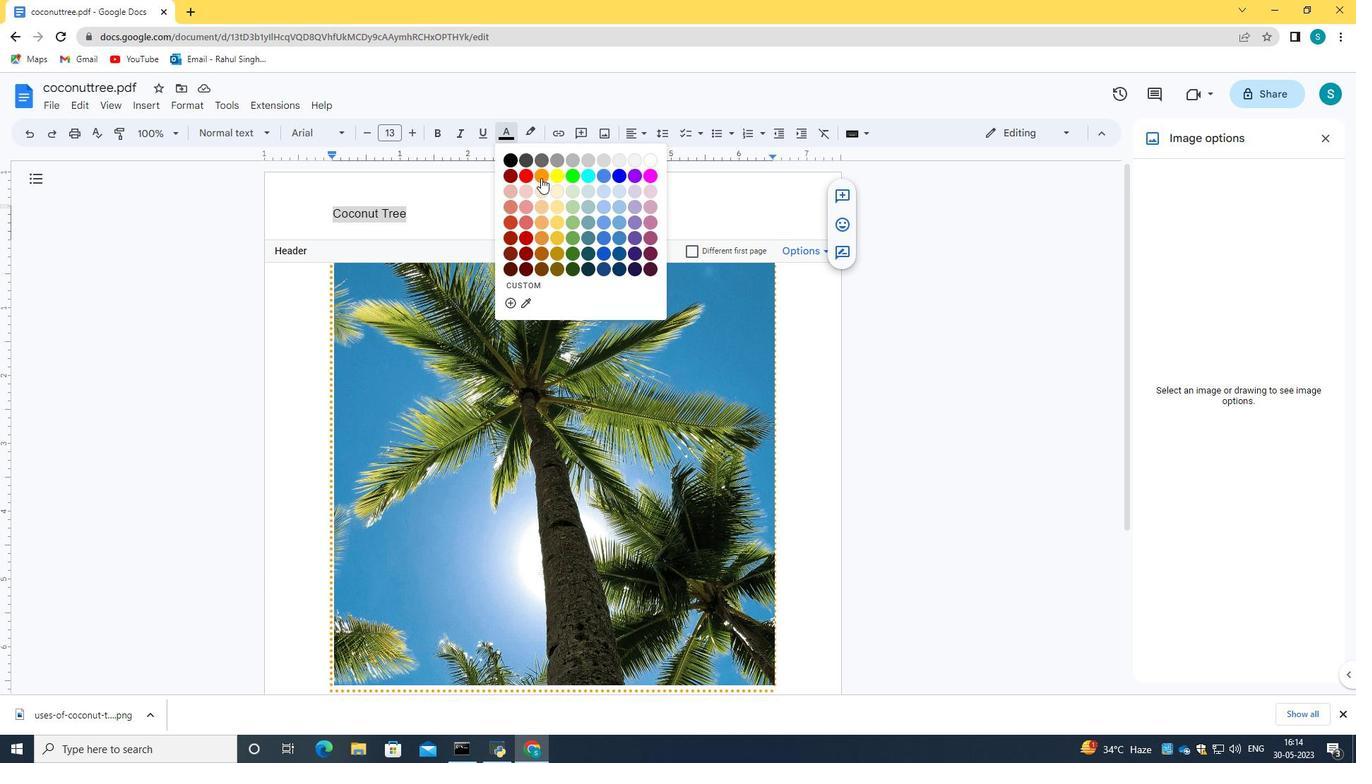 
Action: Mouse moved to (513, 197)
Screenshot: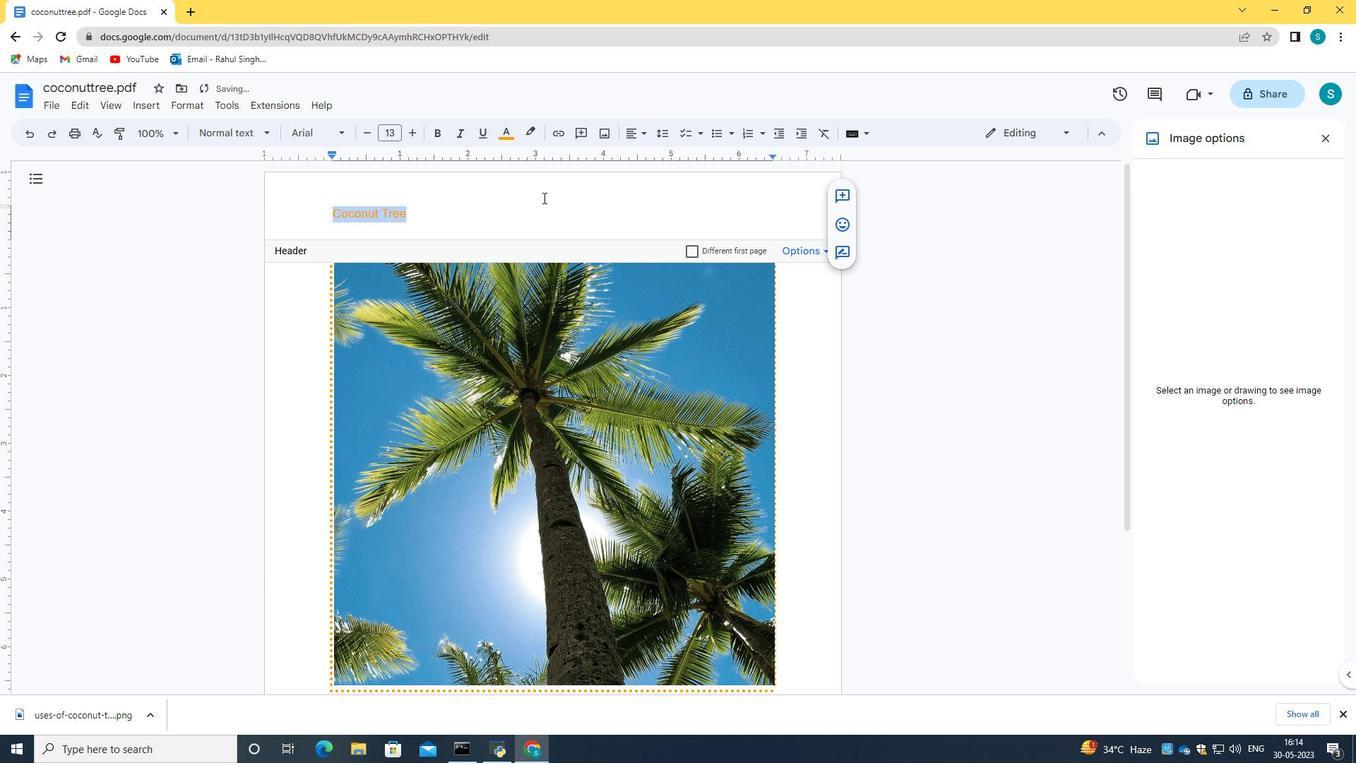 
Action: Mouse pressed left at (513, 197)
Screenshot: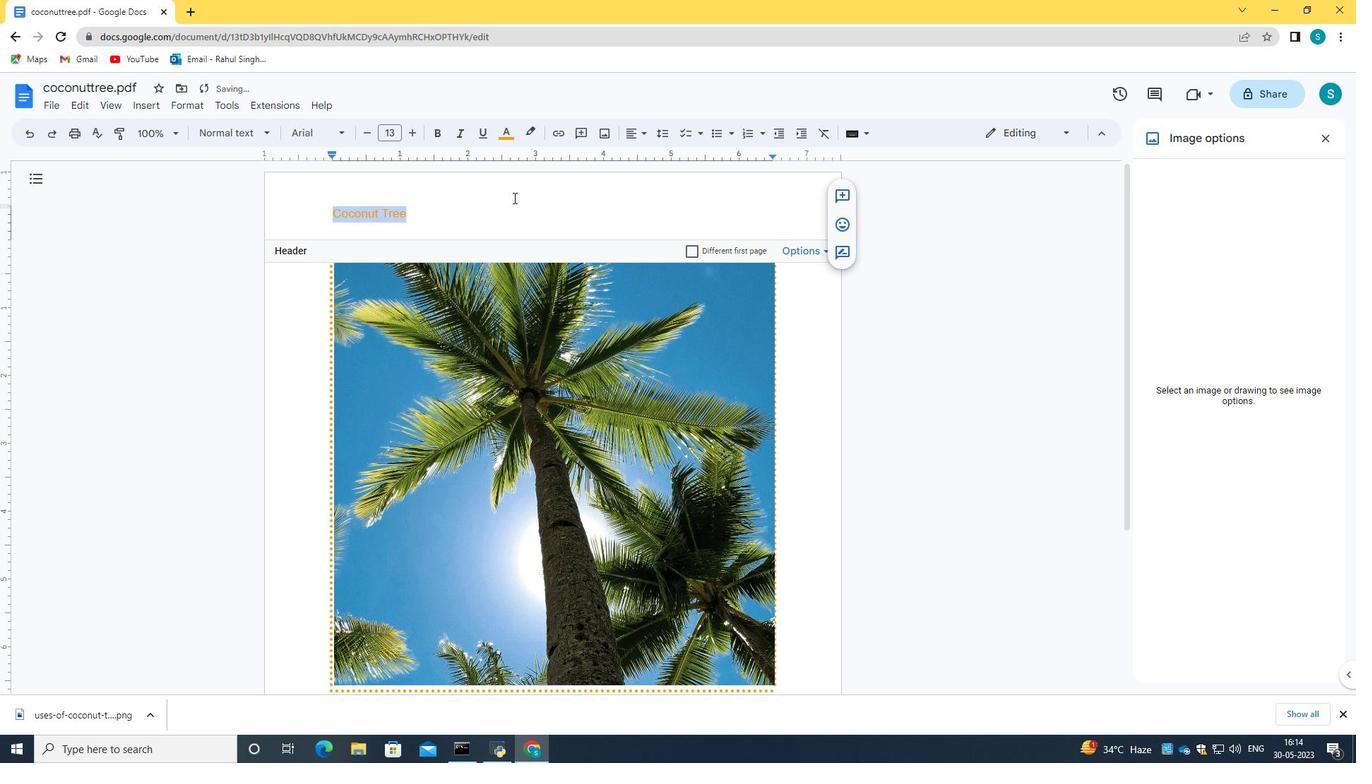 
Action: Mouse moved to (535, 204)
Screenshot: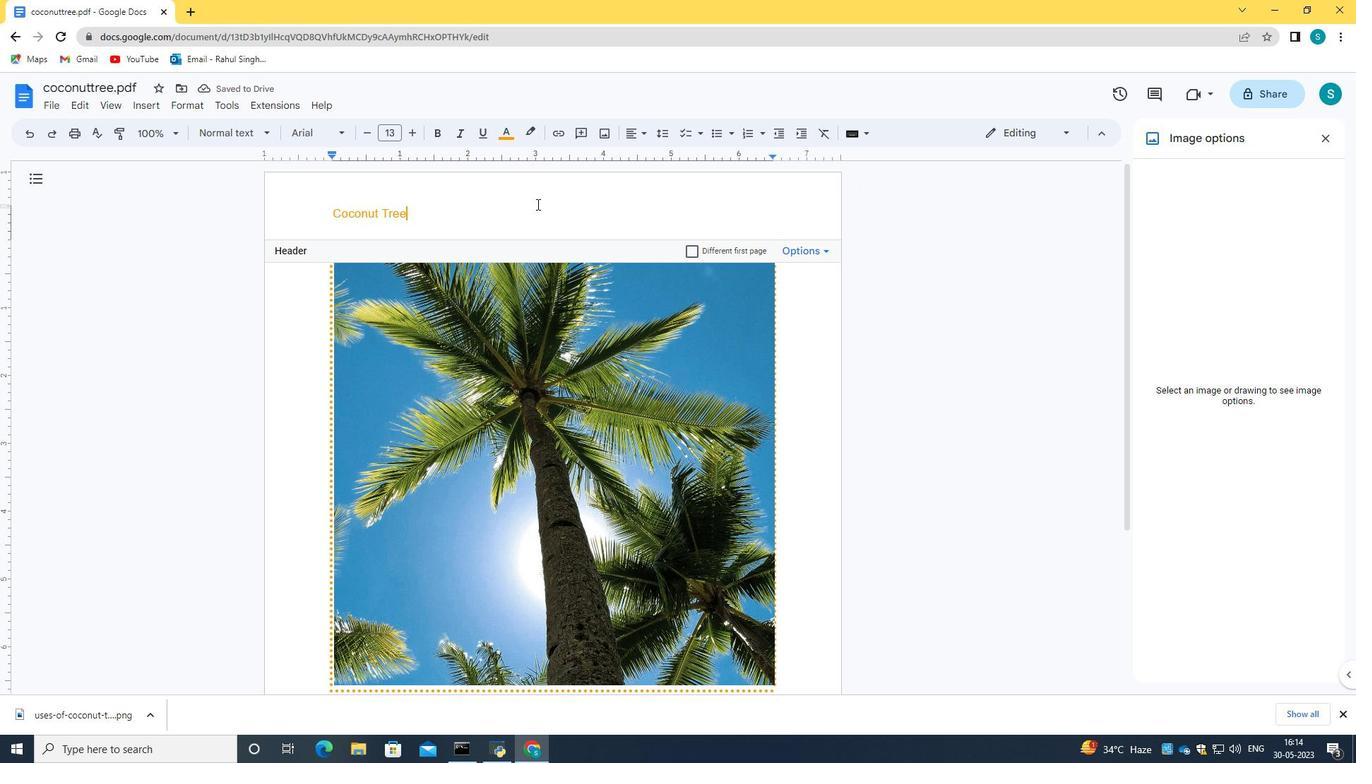 
Action: Mouse scrolled (535, 204) with delta (0, 0)
Screenshot: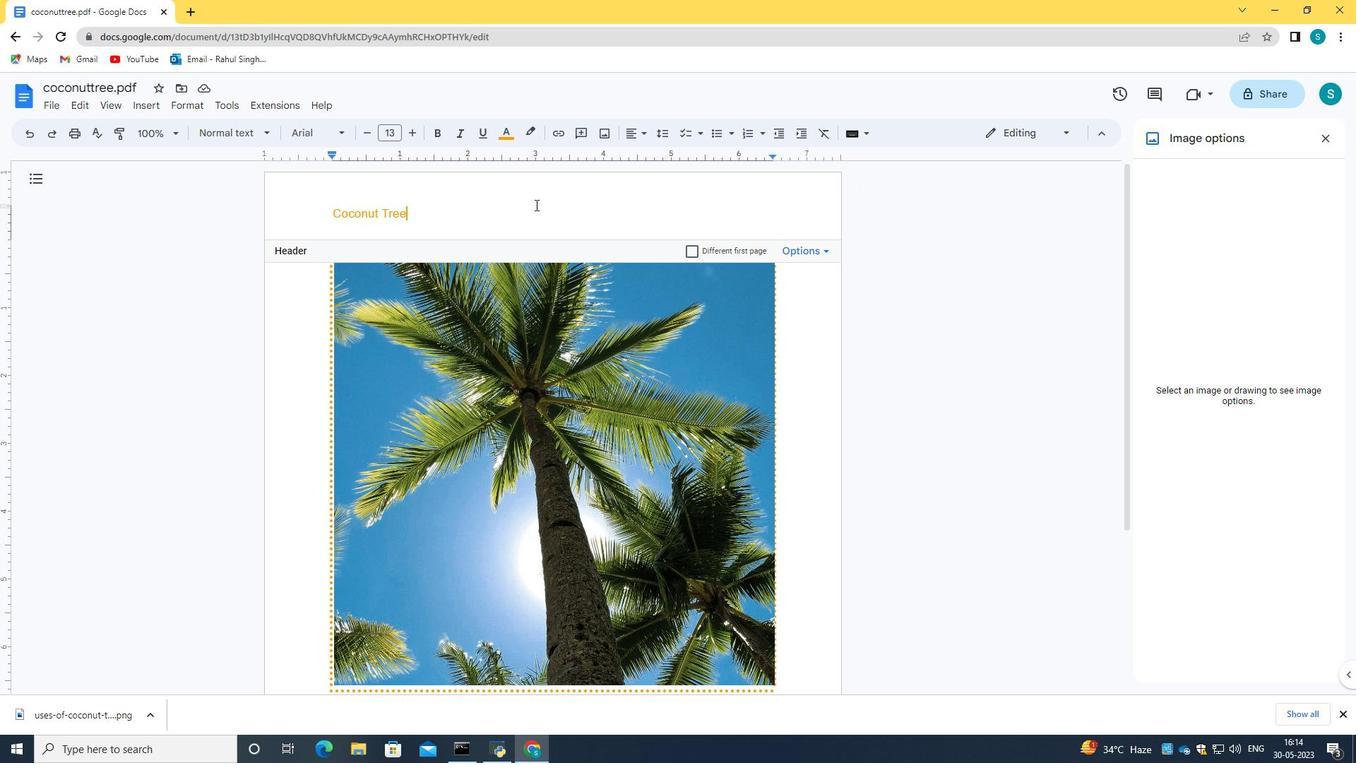 
Action: Mouse moved to (796, 257)
Screenshot: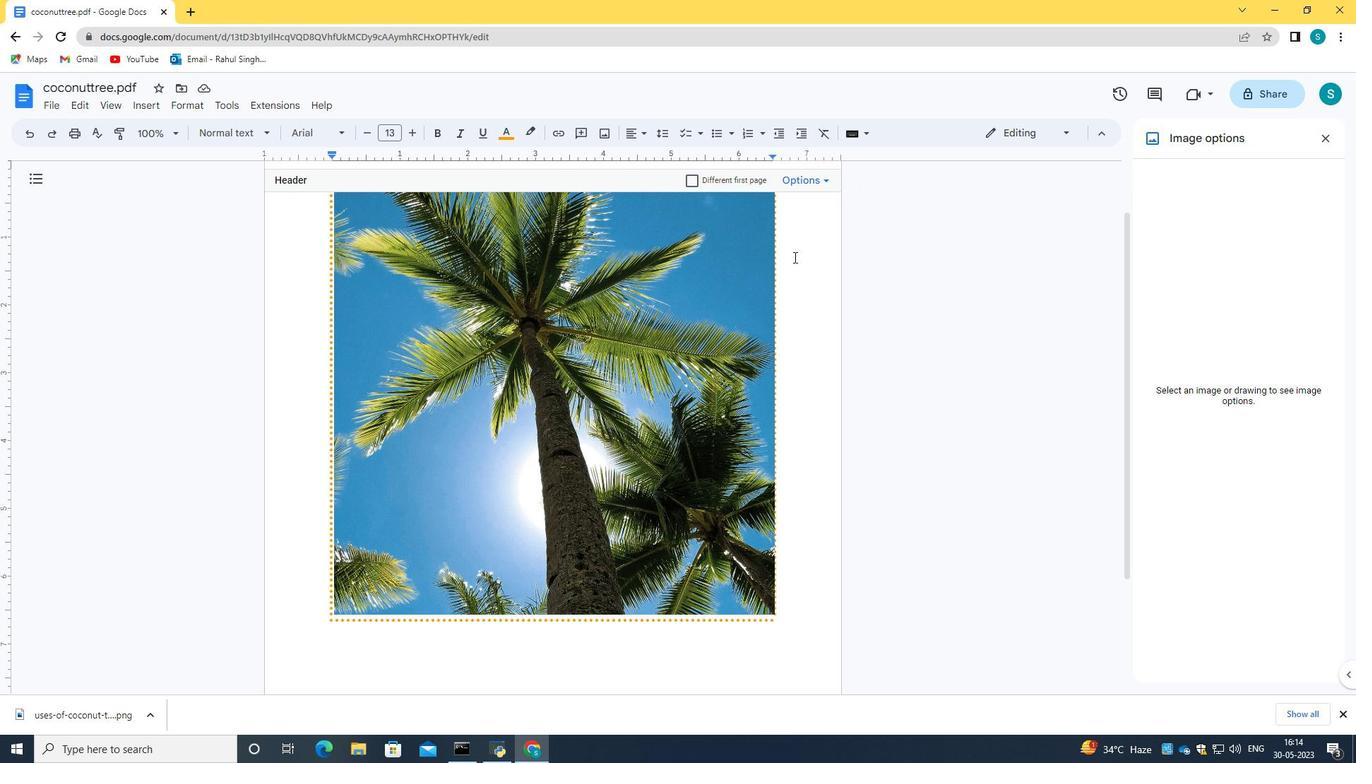 
Action: Mouse pressed left at (796, 257)
Screenshot: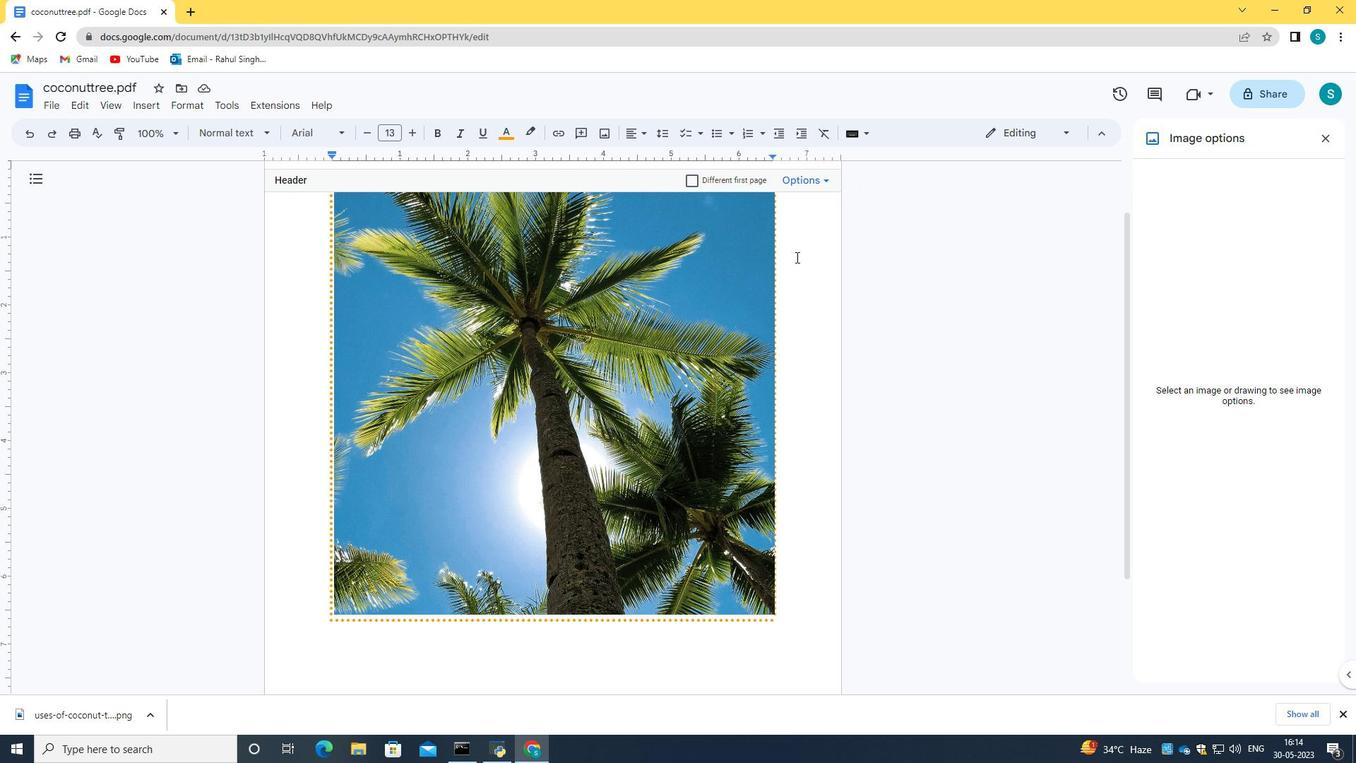 
Action: Mouse moved to (745, 263)
Screenshot: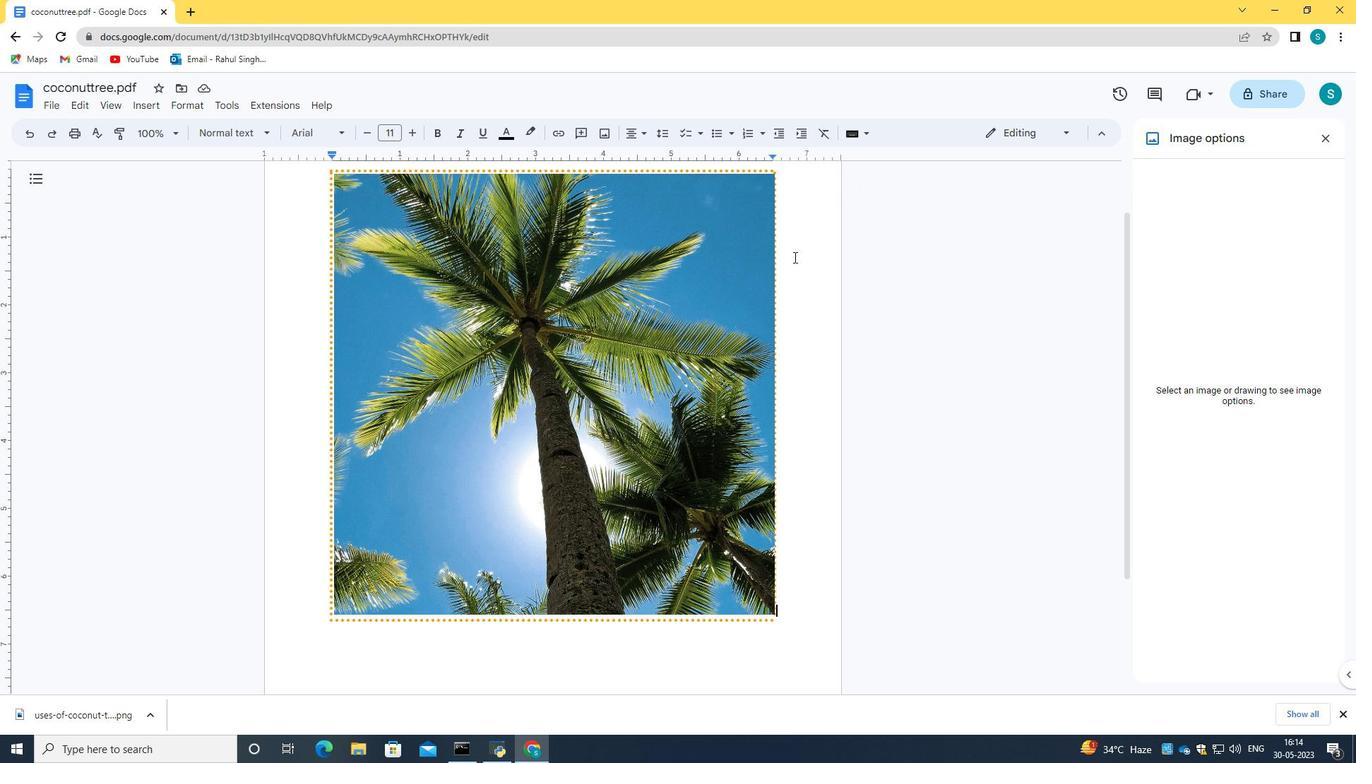 
Action: Mouse scrolled (745, 264) with delta (0, 0)
Screenshot: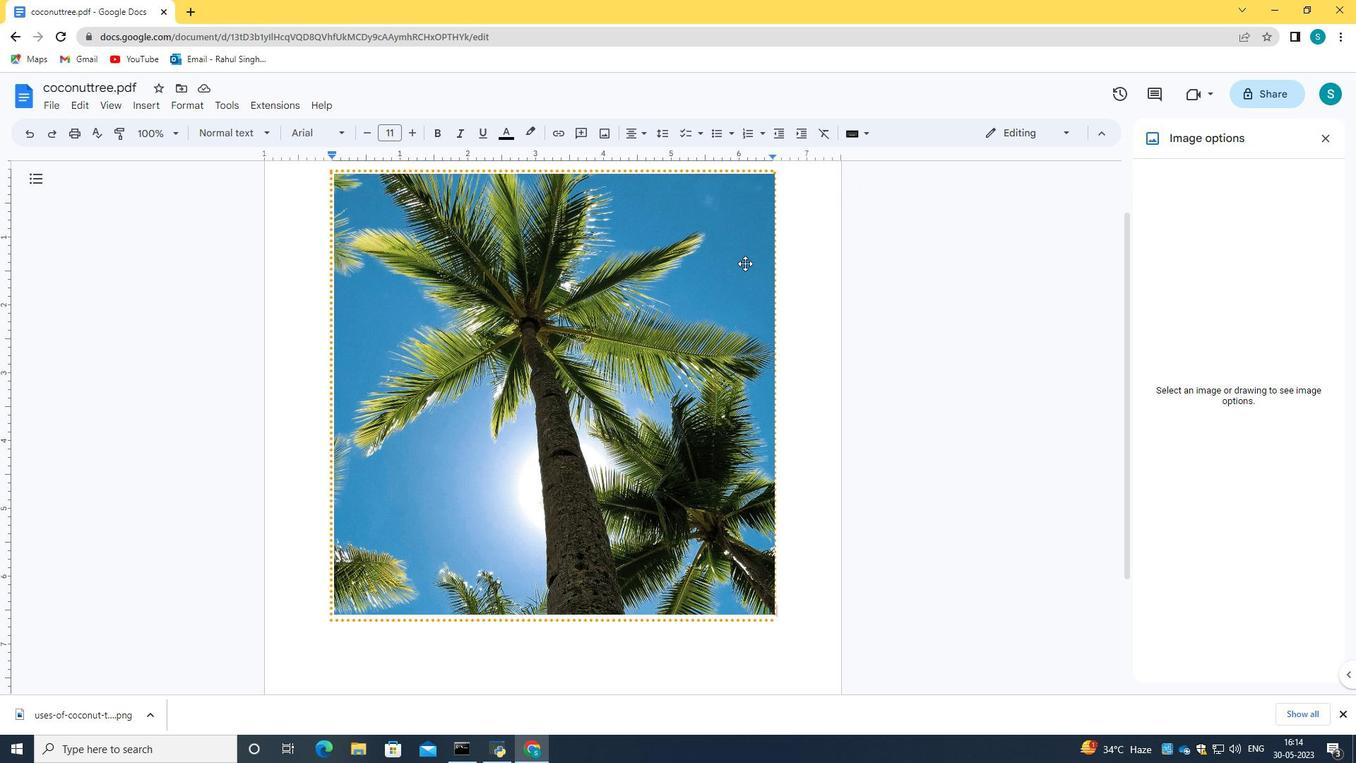 
Action: Mouse scrolled (745, 264) with delta (0, 0)
Screenshot: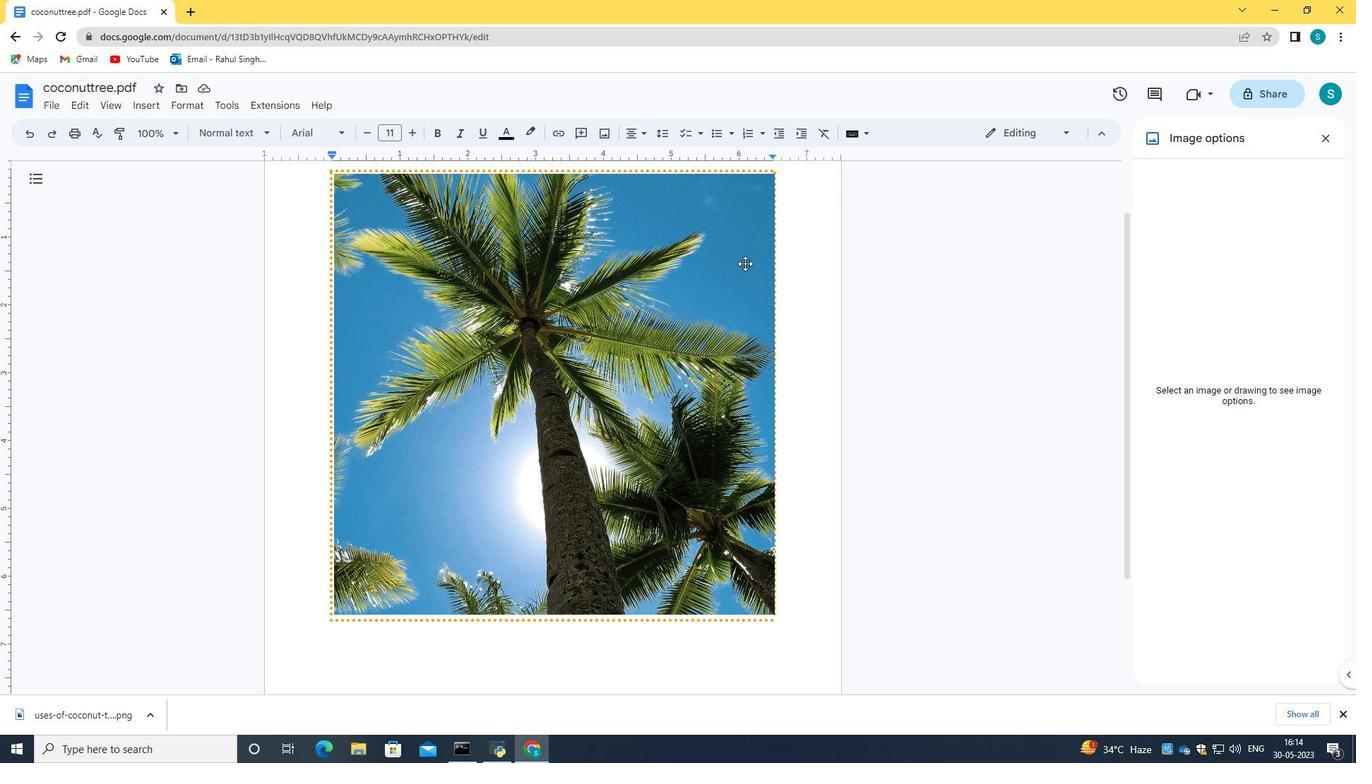 
Action: Mouse scrolled (745, 264) with delta (0, 0)
Screenshot: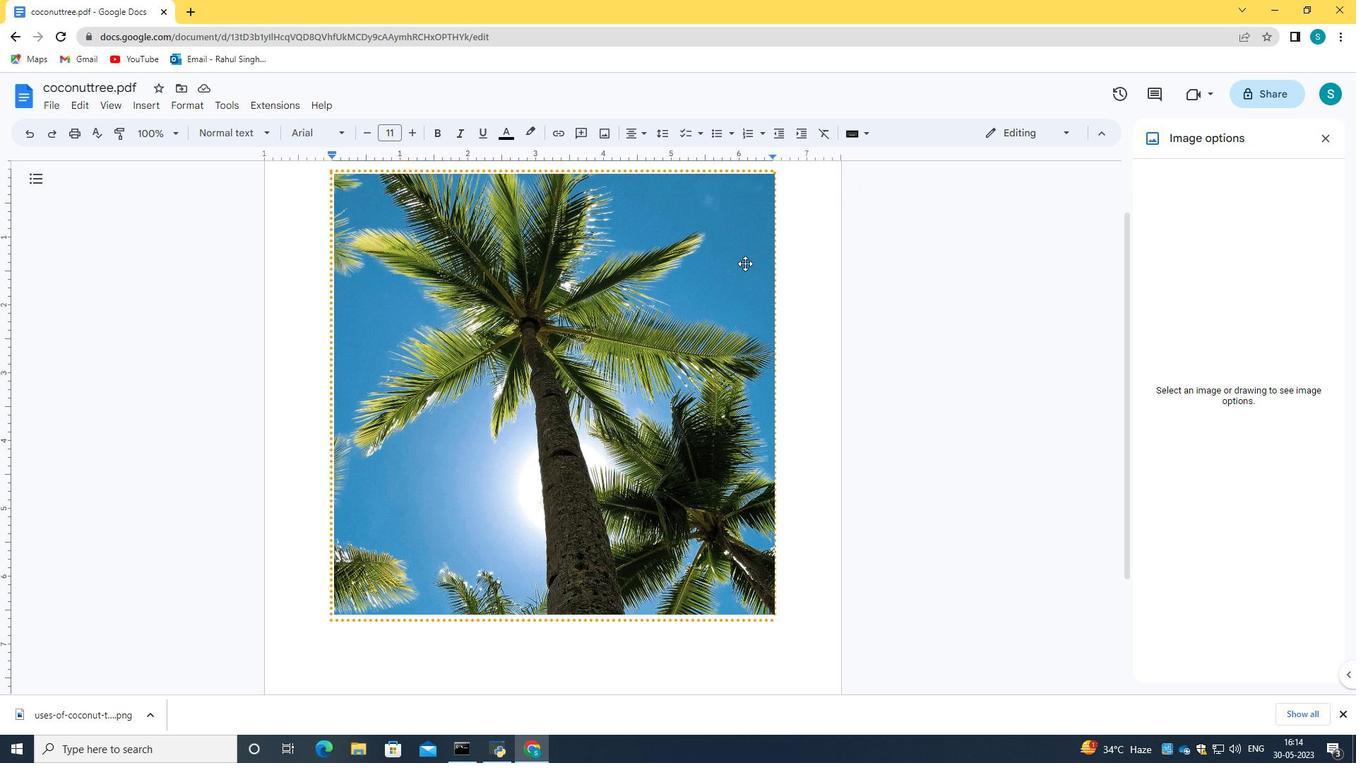 
